 Task: Add Attachment from "Attach a link" to Card Card0000000036 in Board Board0000000009 in Workspace WS0000000003 in Trello. Add Cover Red to Card Card0000000036 in Board Board0000000009 in Workspace WS0000000003 in Trello. Add "Join Card" Button Button0000000036  to Card Card0000000036 in Board Board0000000009 in Workspace WS0000000003 in Trello. Add Description DS0000000036 to Card Card0000000036 in Board Board0000000009 in Workspace WS0000000003 in Trello. Add Comment CM0000000036 to Card Card0000000036 in Board Board0000000009 in Workspace WS0000000003 in Trello
Action: Mouse moved to (397, 595)
Screenshot: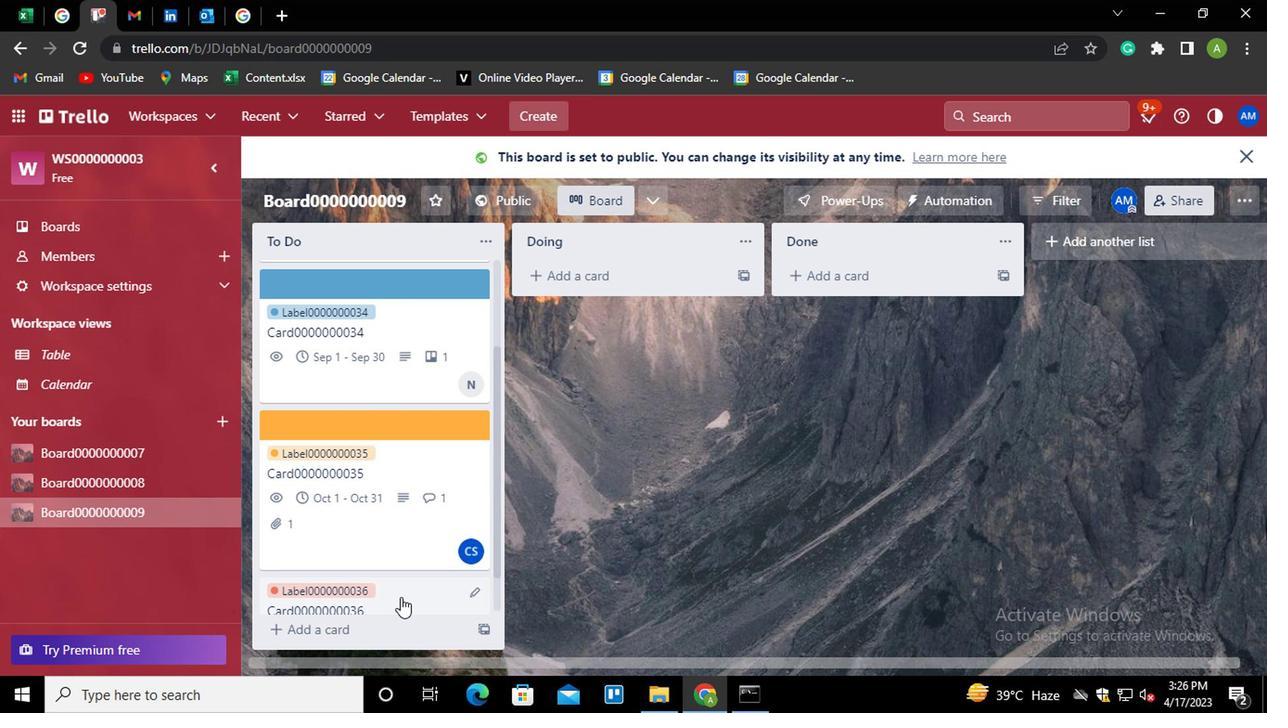 
Action: Mouse pressed left at (397, 595)
Screenshot: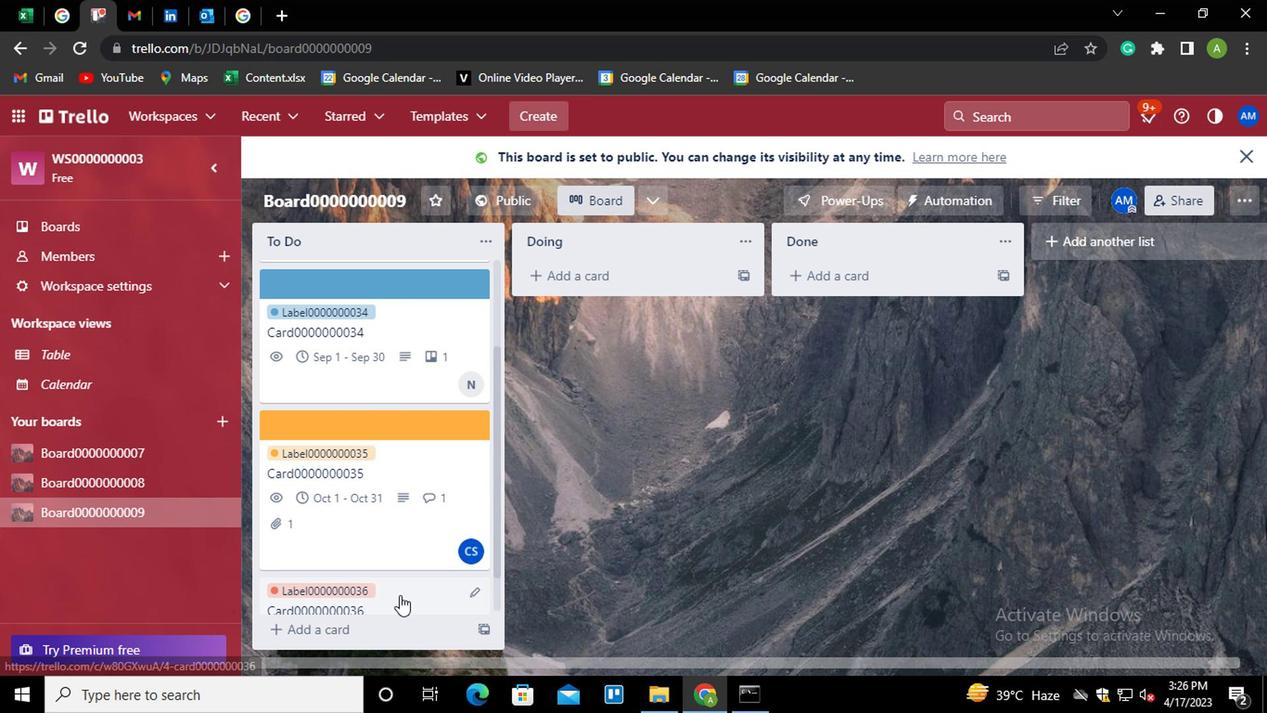 
Action: Mouse moved to (862, 404)
Screenshot: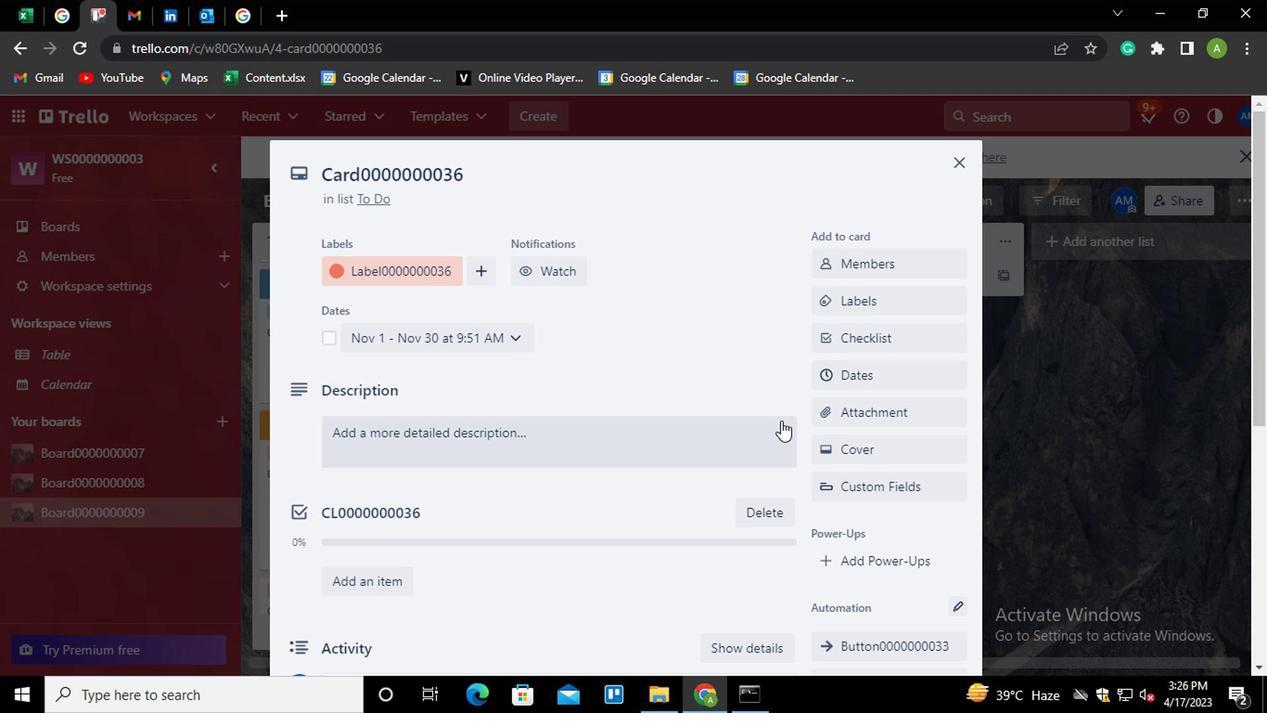 
Action: Mouse pressed left at (862, 404)
Screenshot: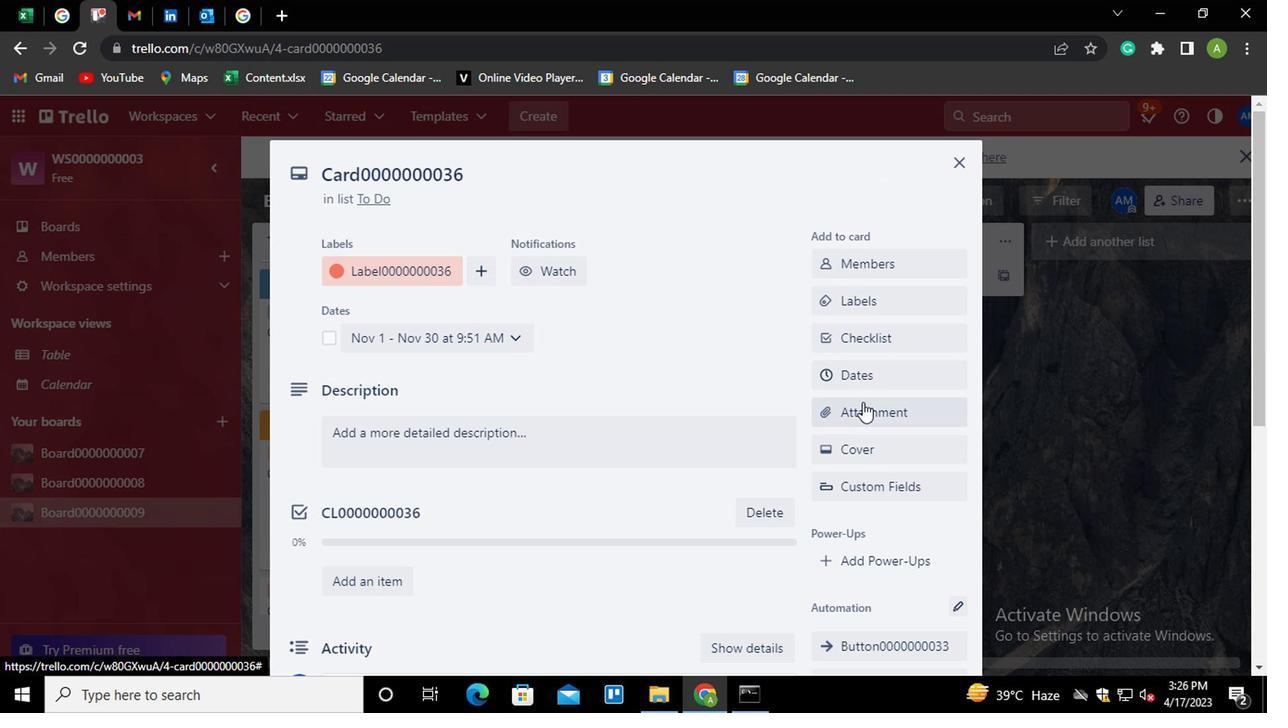 
Action: Mouse moved to (868, 415)
Screenshot: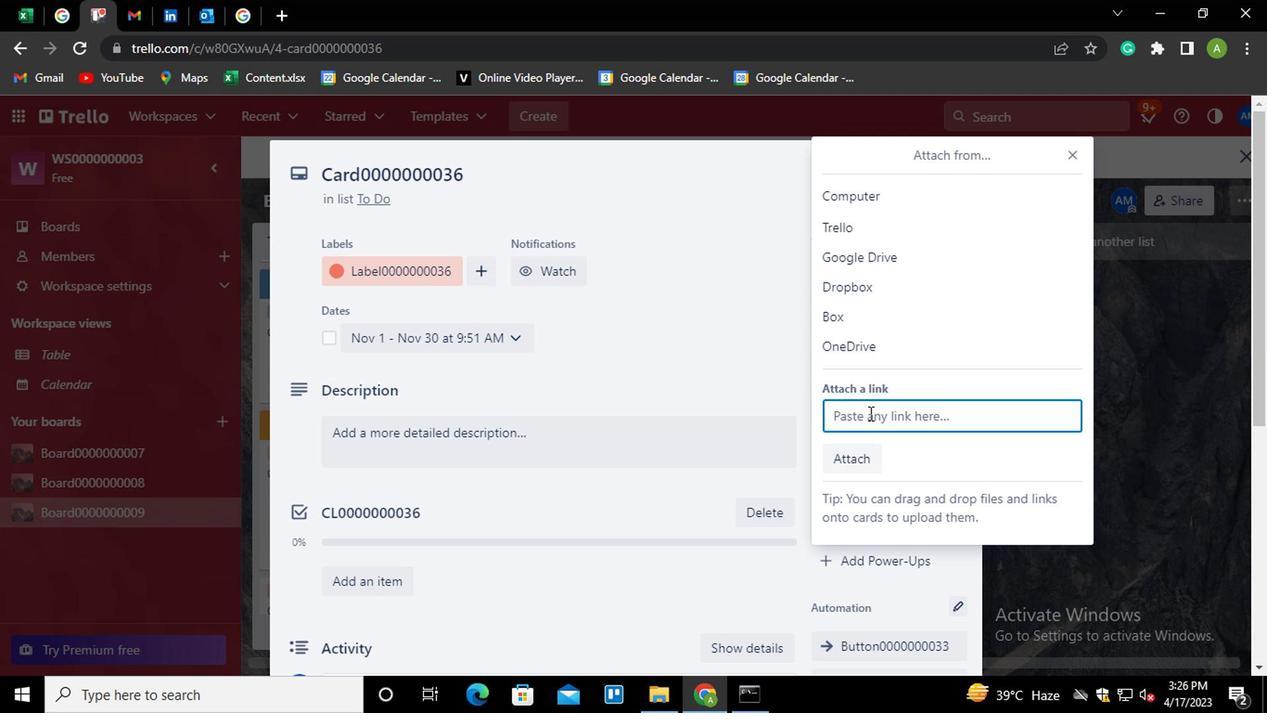 
Action: Key pressed ctrl+V
Screenshot: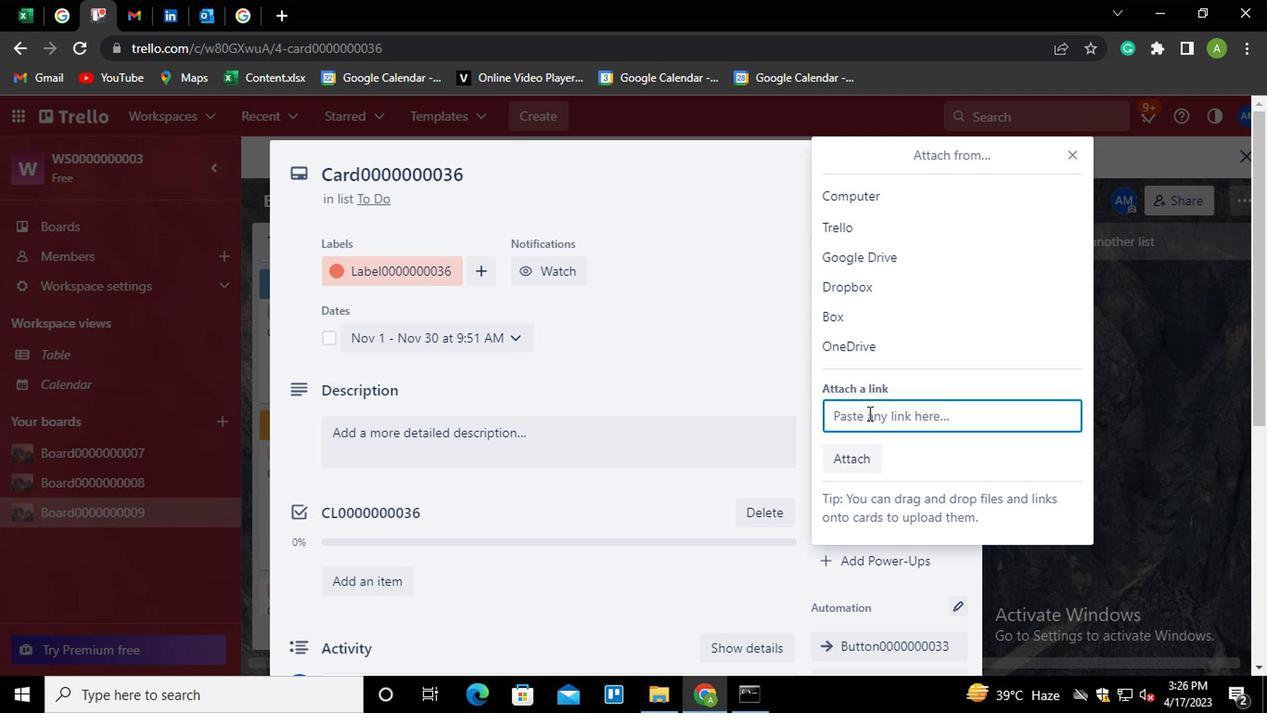 
Action: Mouse moved to (845, 526)
Screenshot: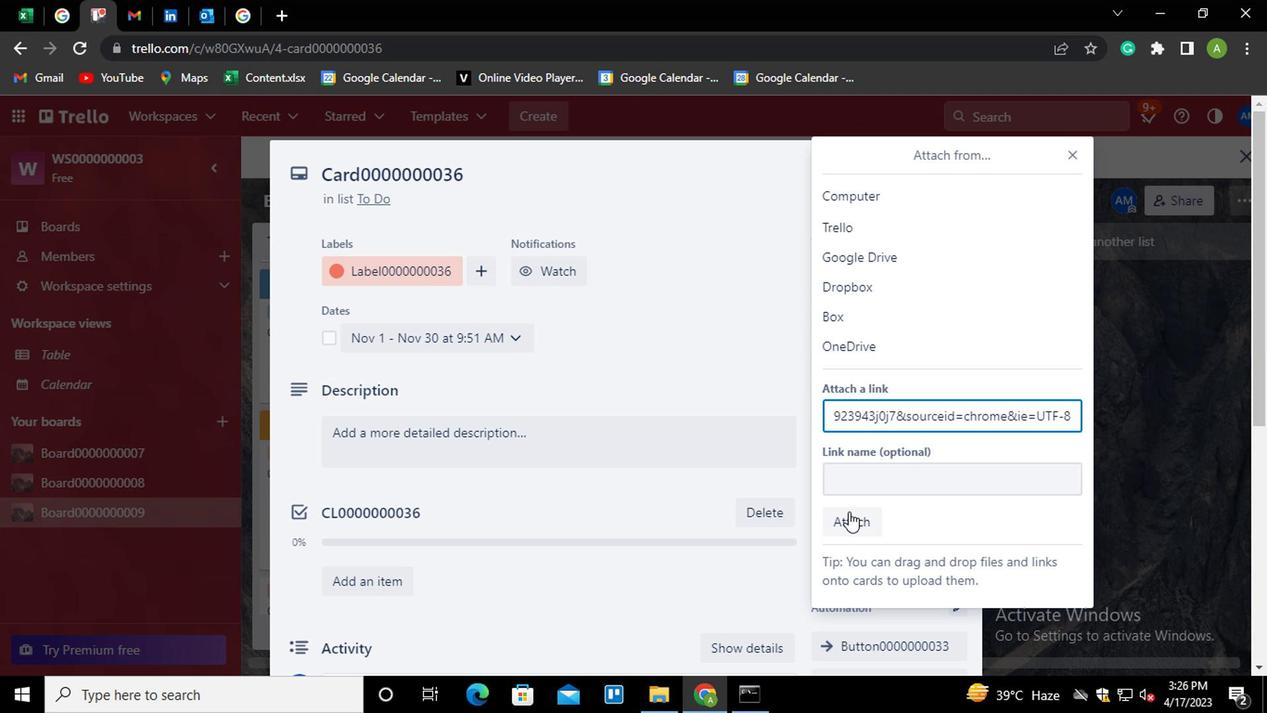 
Action: Mouse pressed left at (845, 526)
Screenshot: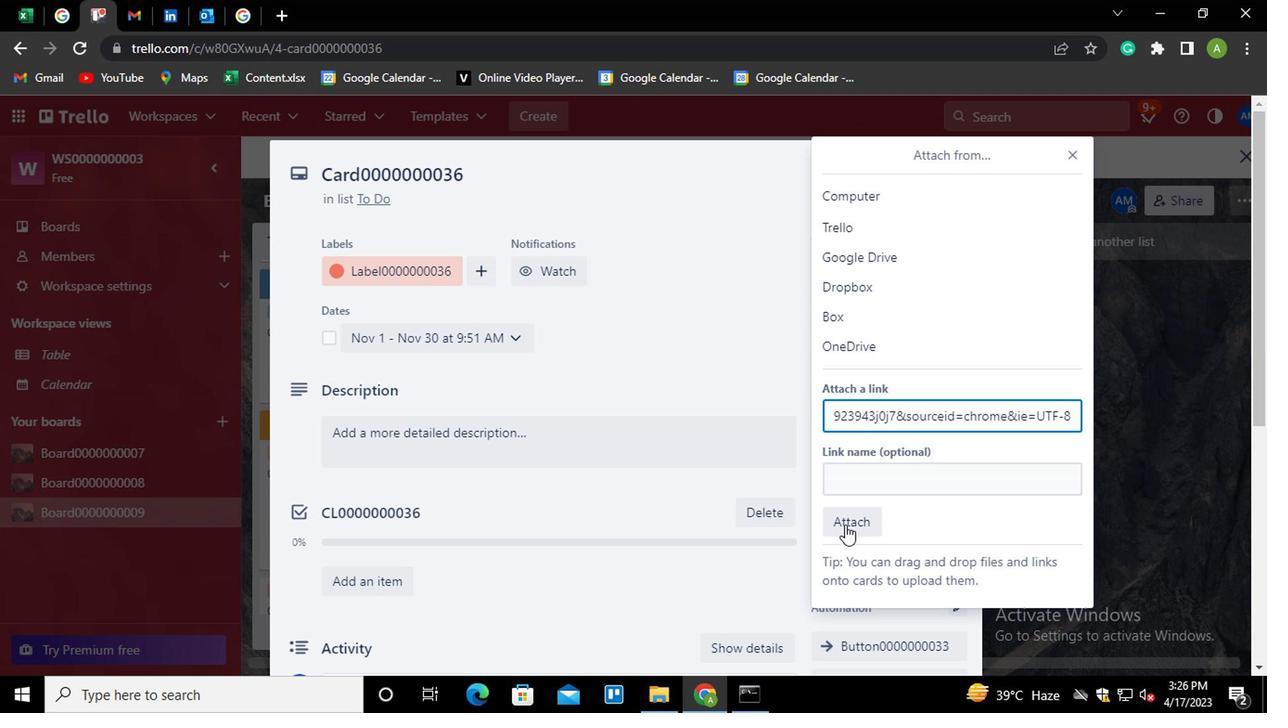 
Action: Mouse moved to (862, 456)
Screenshot: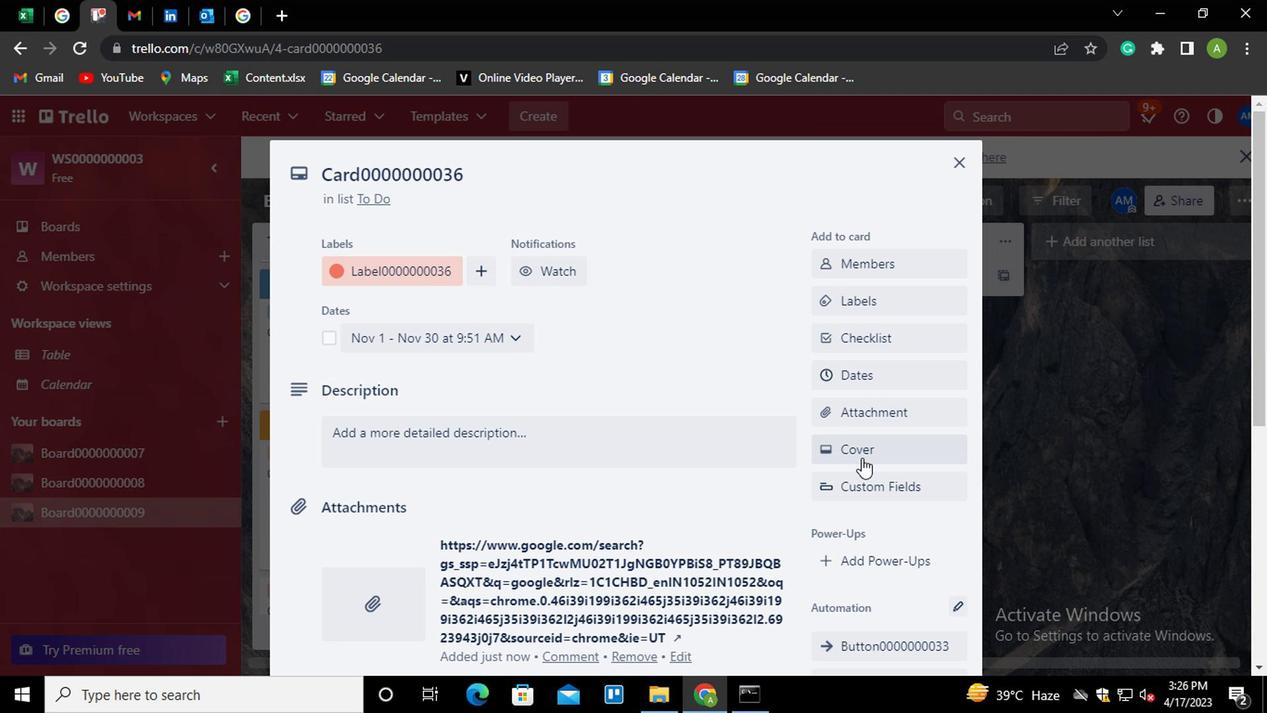 
Action: Mouse pressed left at (862, 456)
Screenshot: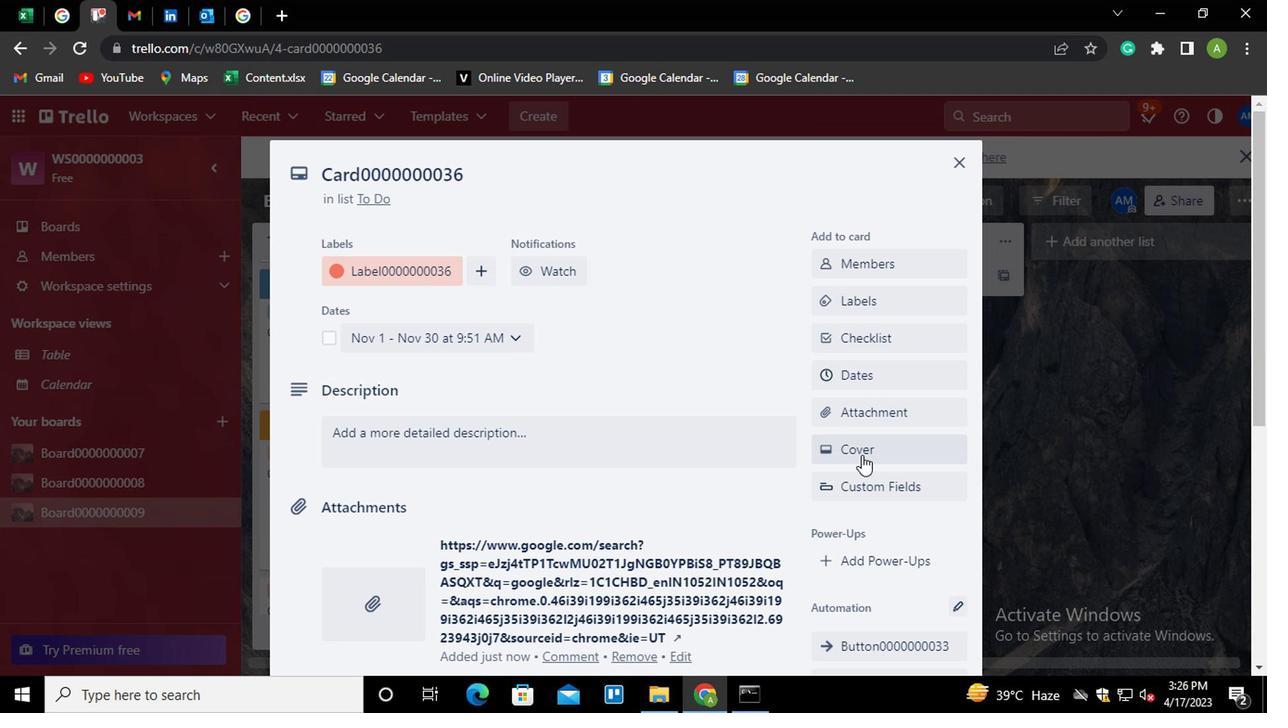 
Action: Mouse moved to (994, 322)
Screenshot: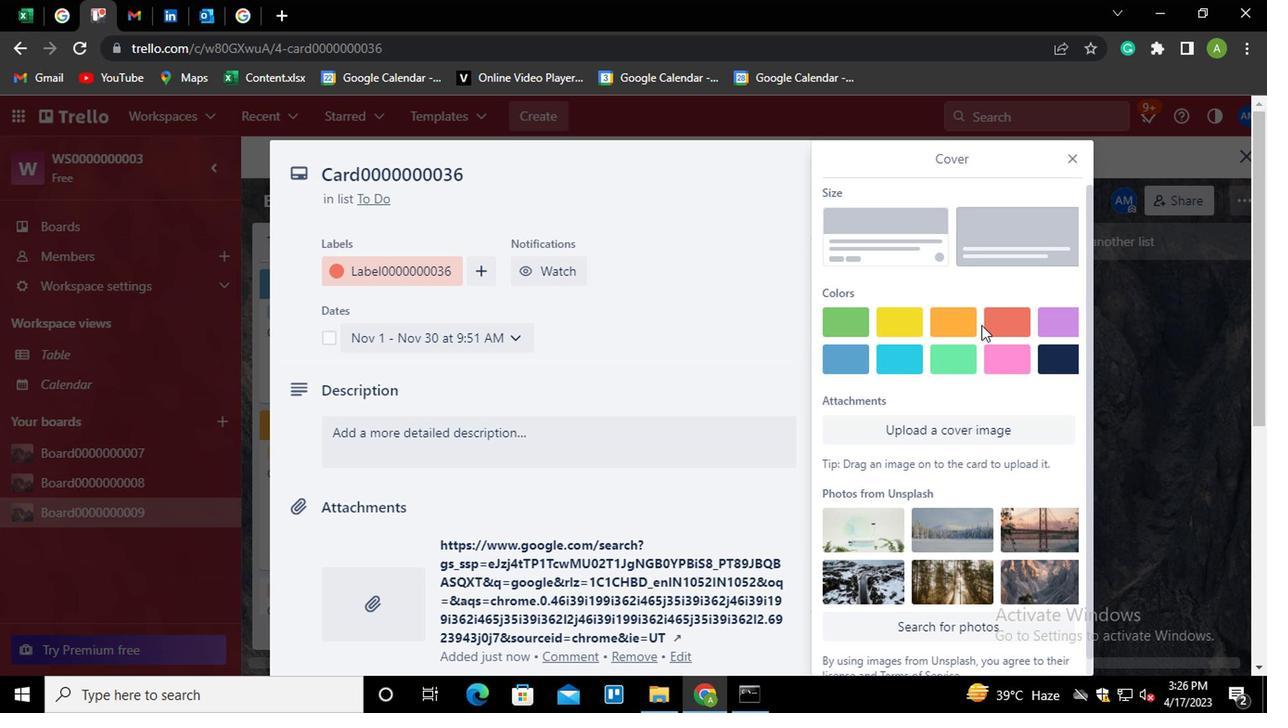 
Action: Mouse pressed left at (994, 322)
Screenshot: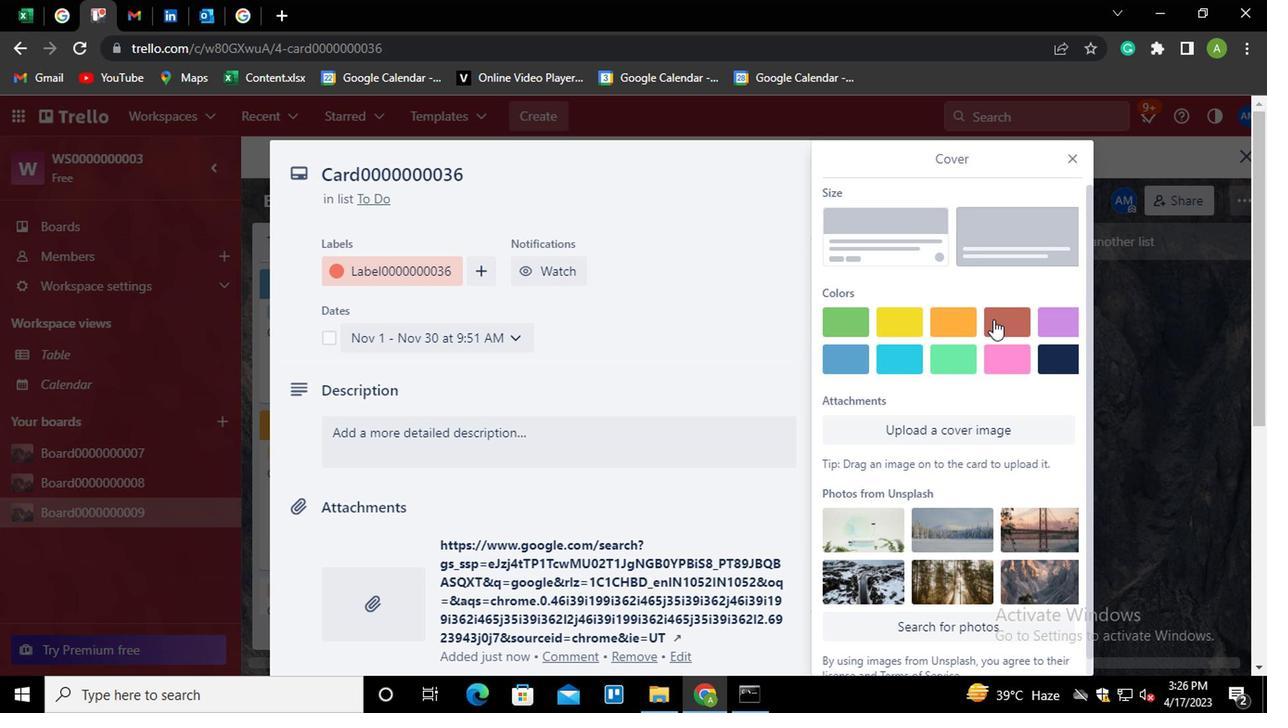 
Action: Mouse moved to (742, 365)
Screenshot: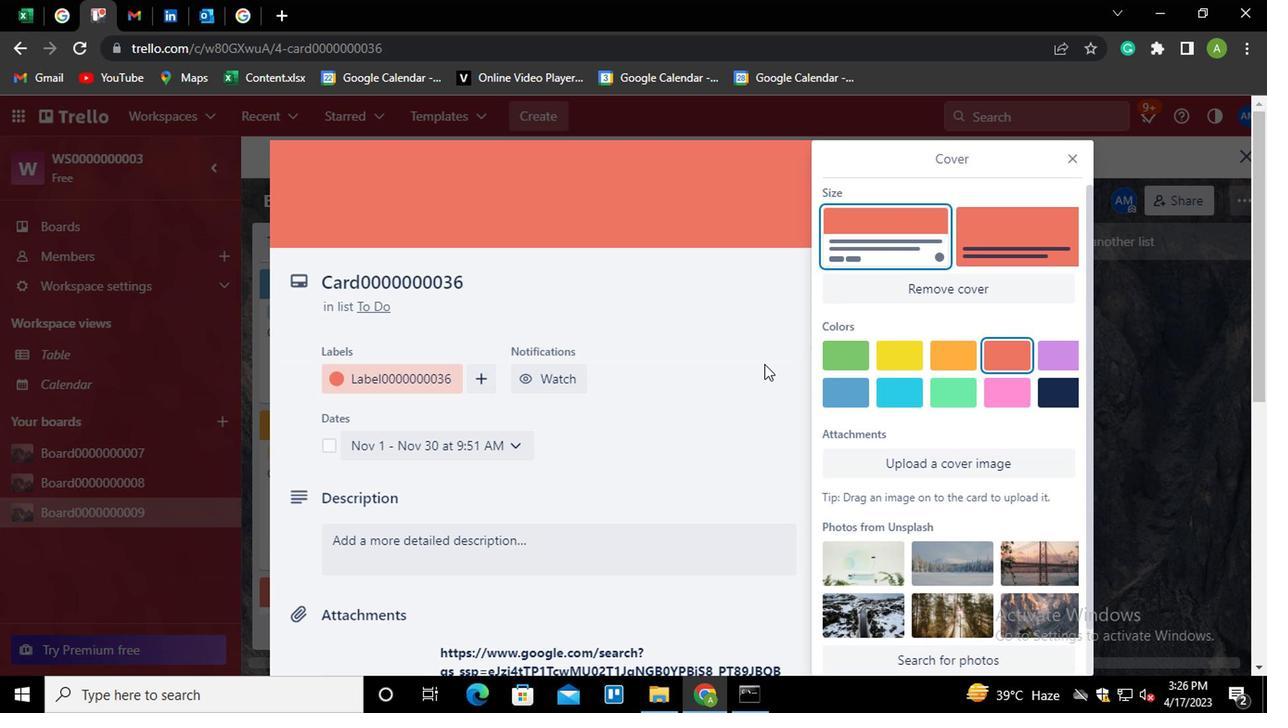 
Action: Mouse pressed left at (742, 365)
Screenshot: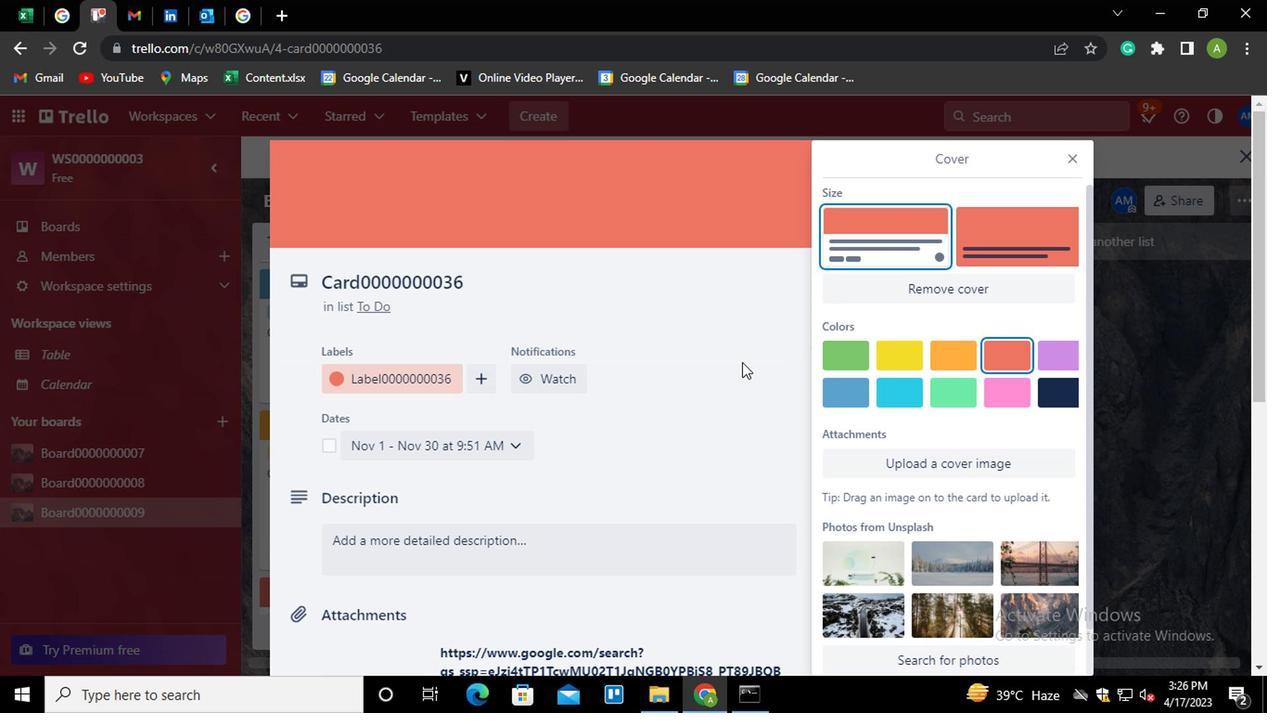 
Action: Mouse moved to (889, 461)
Screenshot: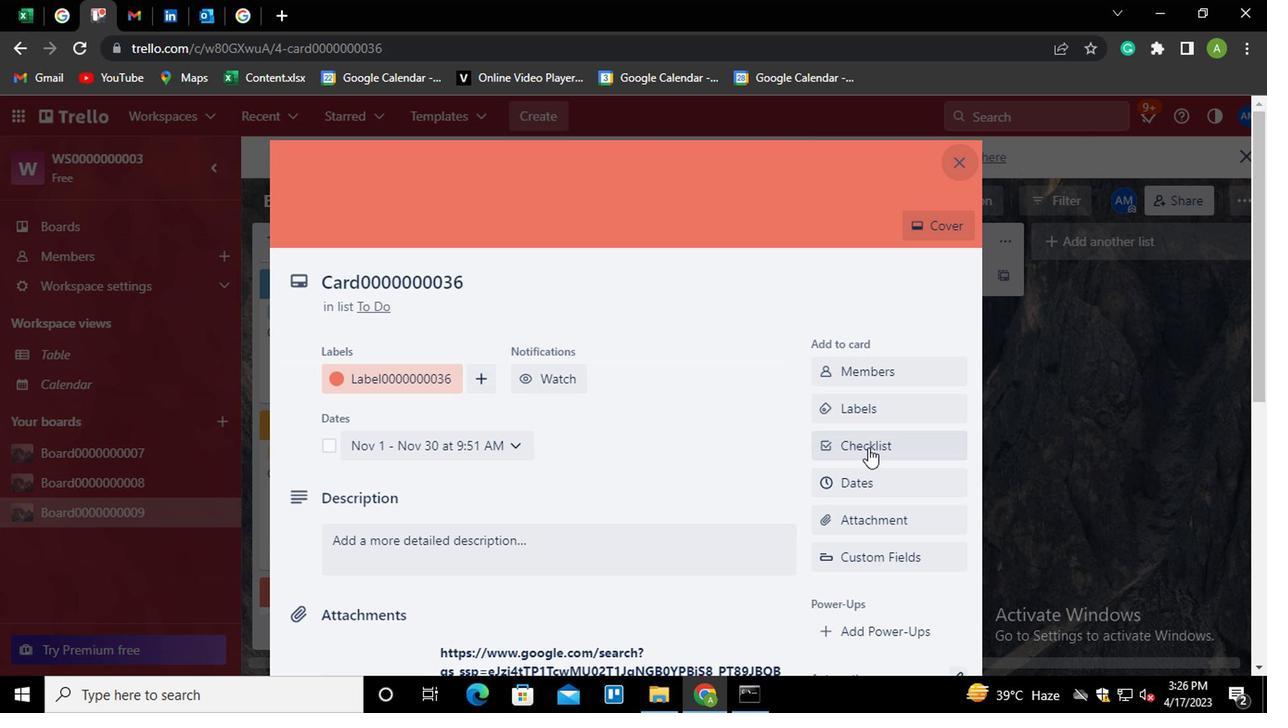 
Action: Mouse scrolled (889, 460) with delta (0, 0)
Screenshot: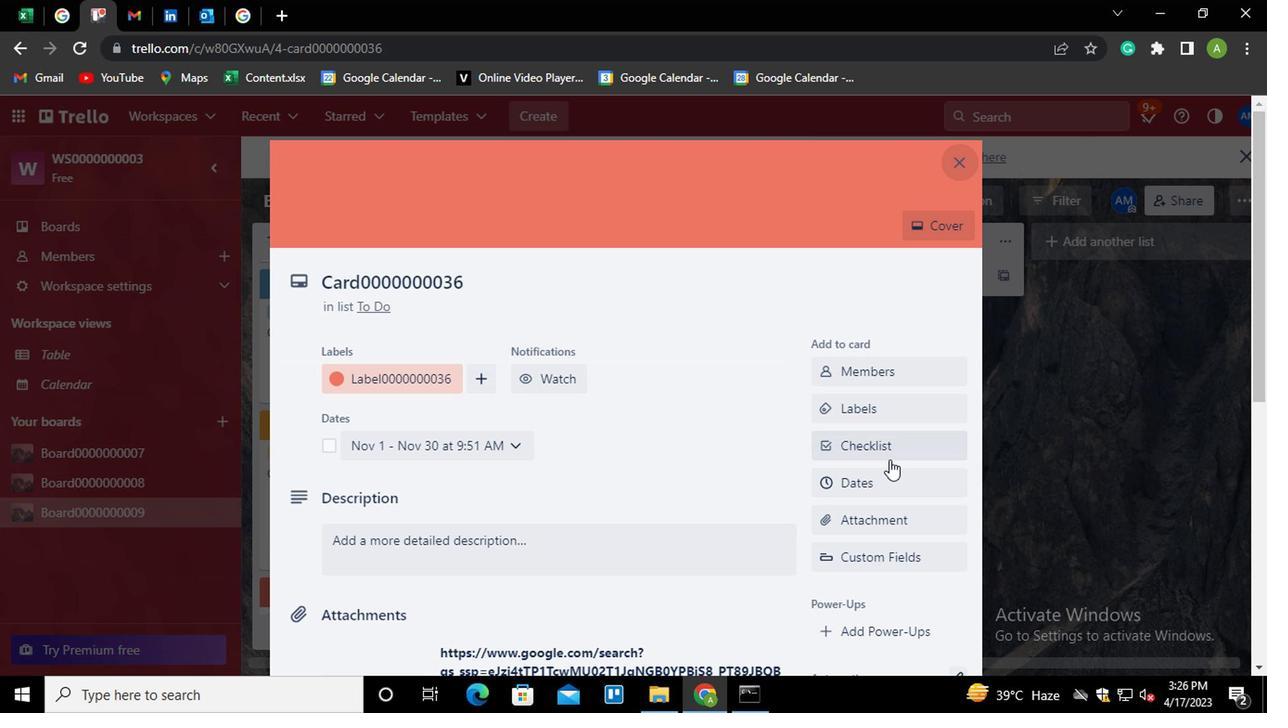 
Action: Mouse scrolled (889, 460) with delta (0, 0)
Screenshot: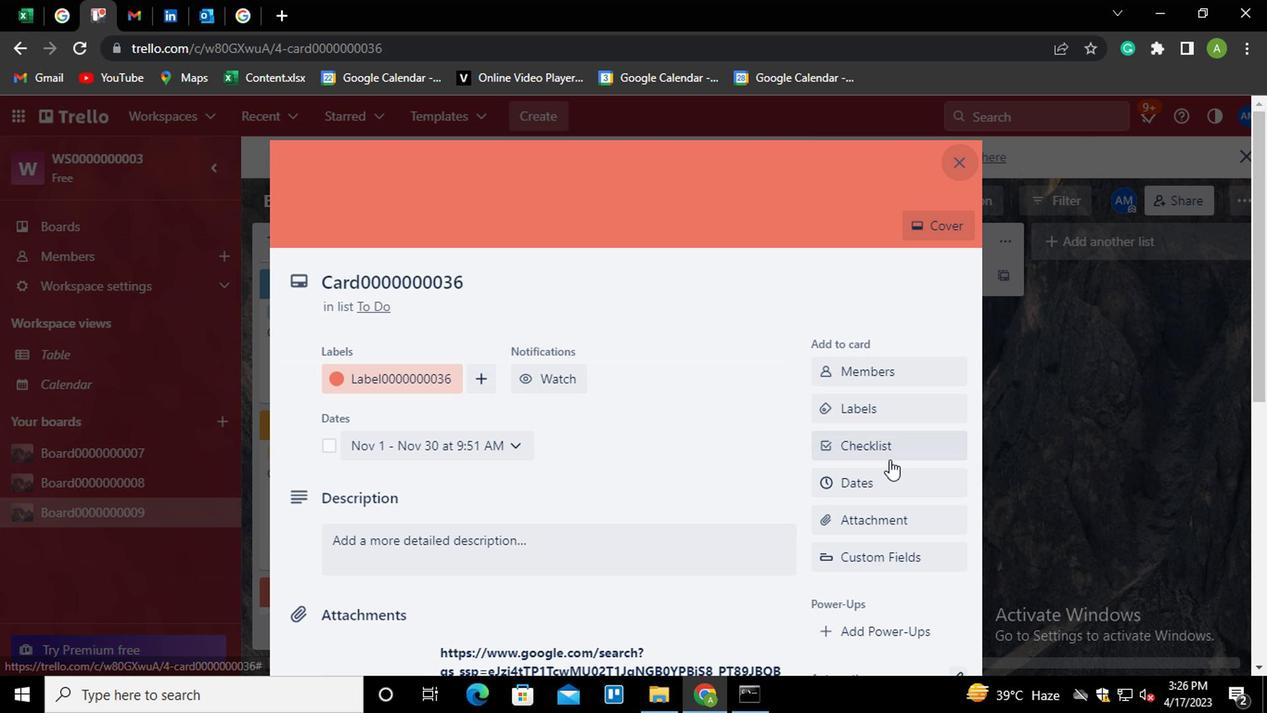 
Action: Mouse moved to (887, 470)
Screenshot: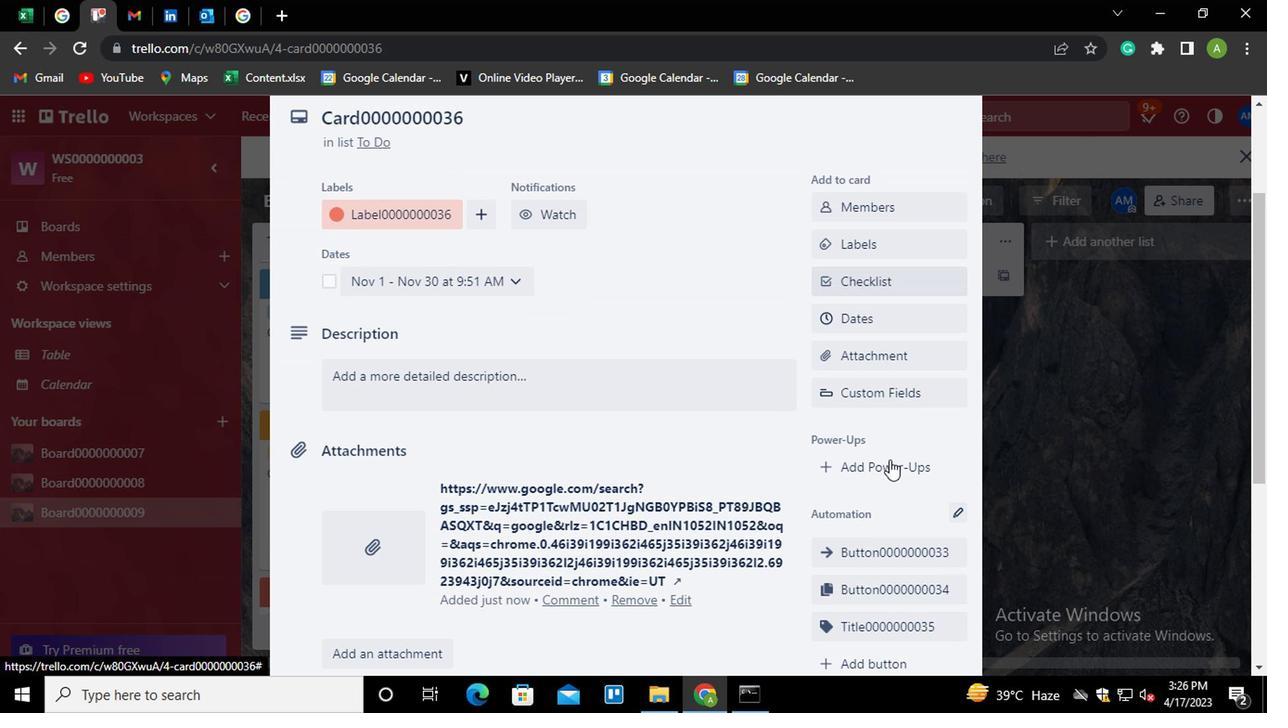 
Action: Mouse scrolled (887, 470) with delta (0, 0)
Screenshot: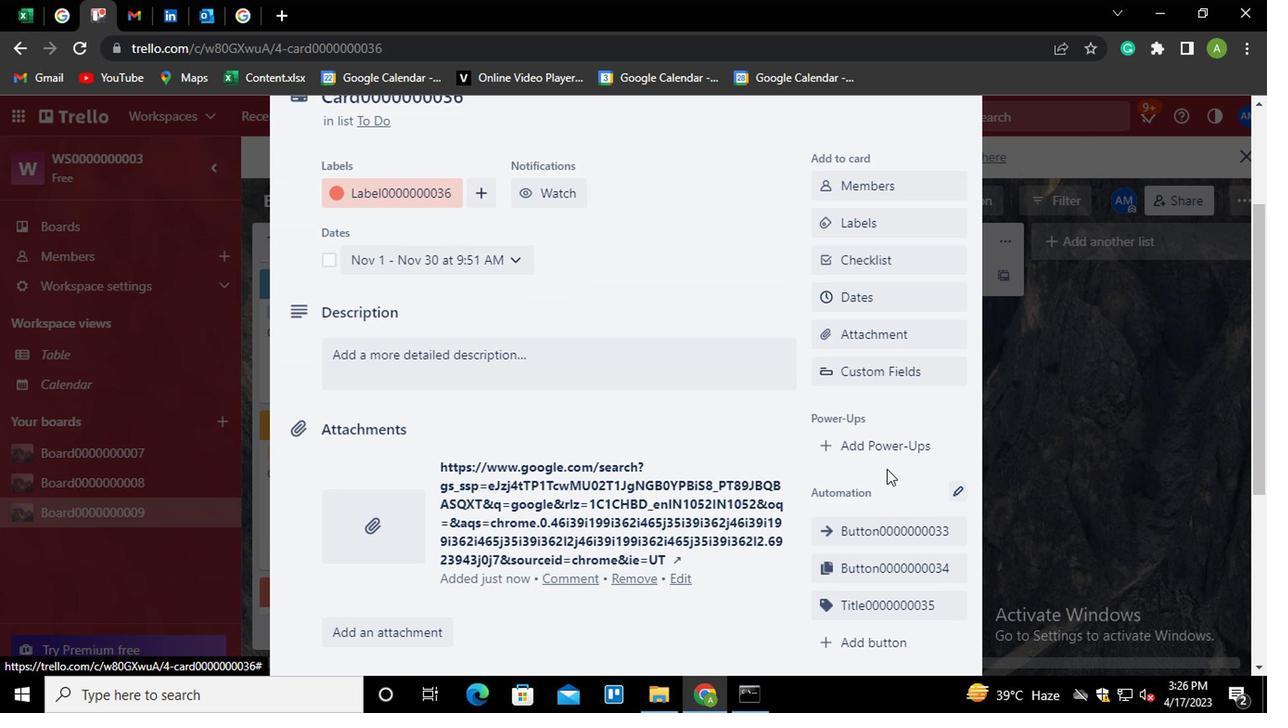 
Action: Mouse moved to (865, 541)
Screenshot: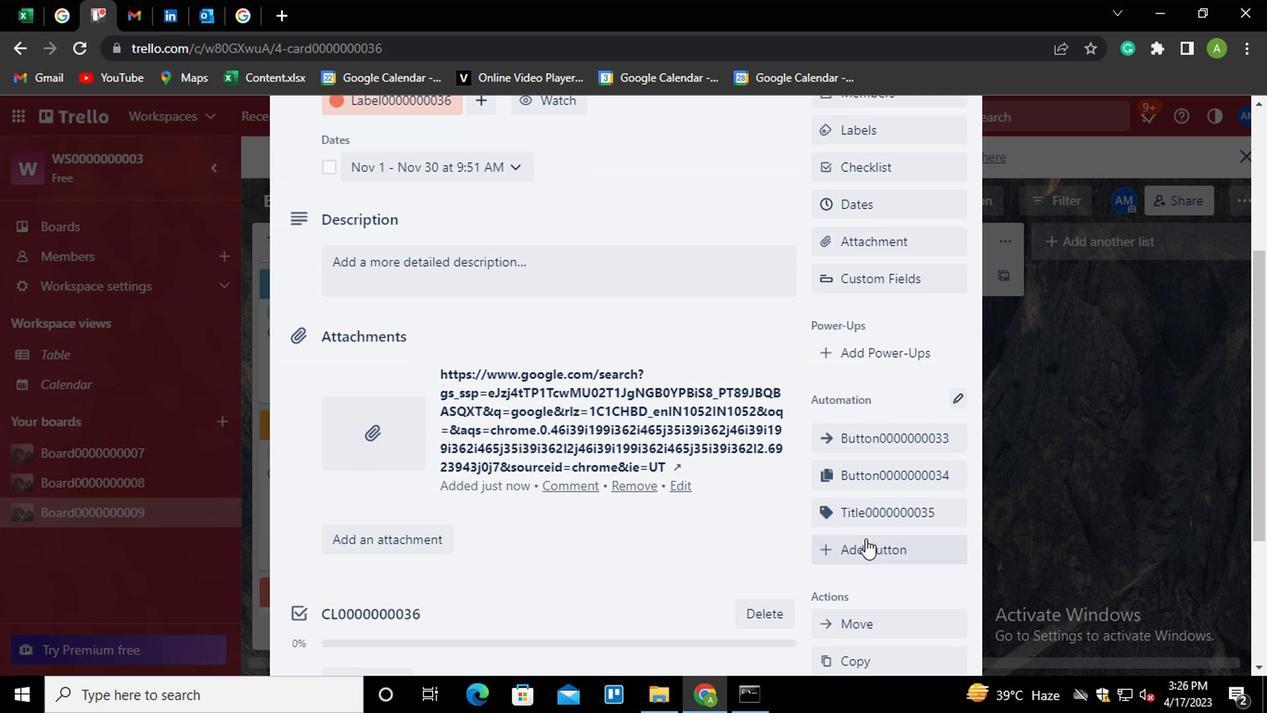 
Action: Mouse pressed left at (865, 541)
Screenshot: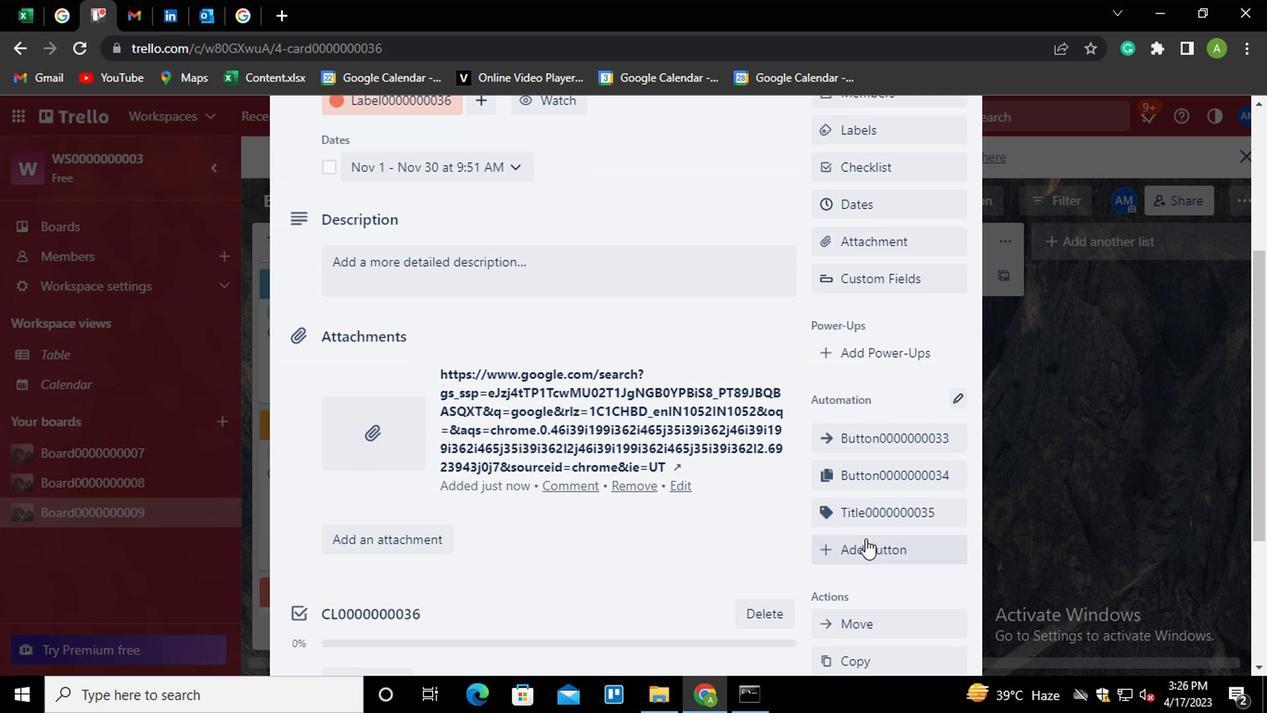 
Action: Mouse moved to (869, 353)
Screenshot: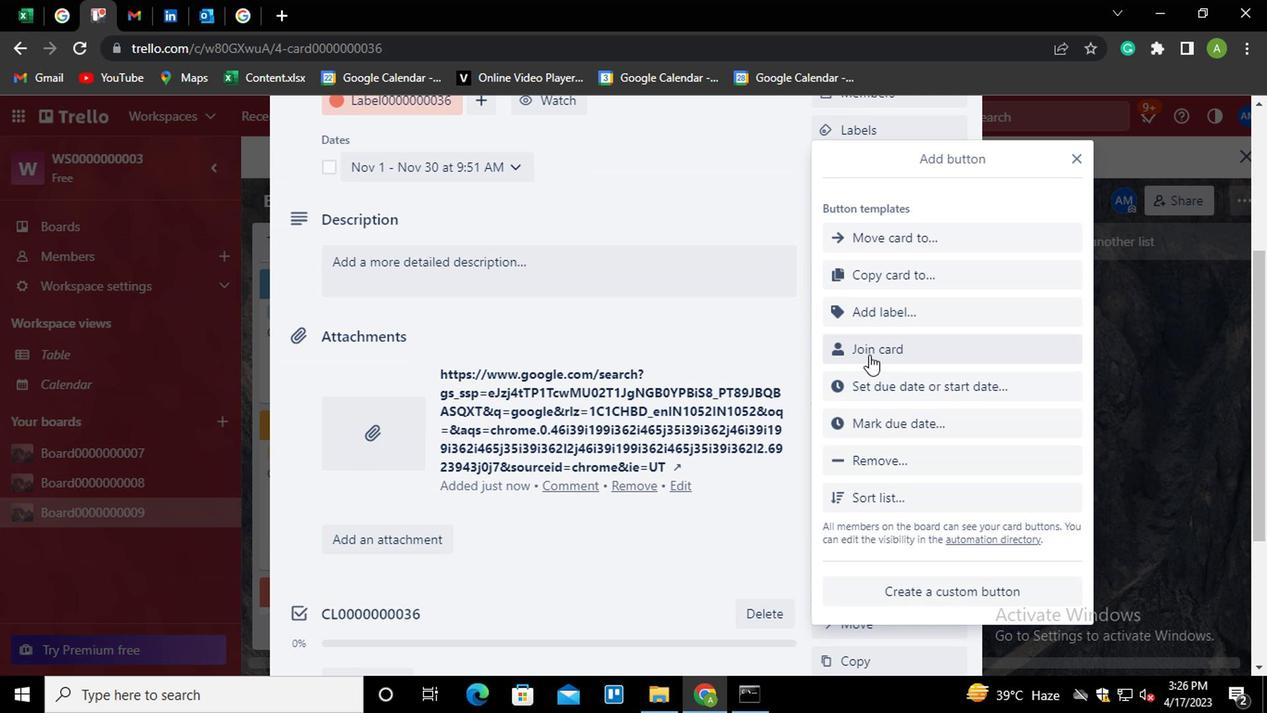 
Action: Mouse pressed left at (869, 353)
Screenshot: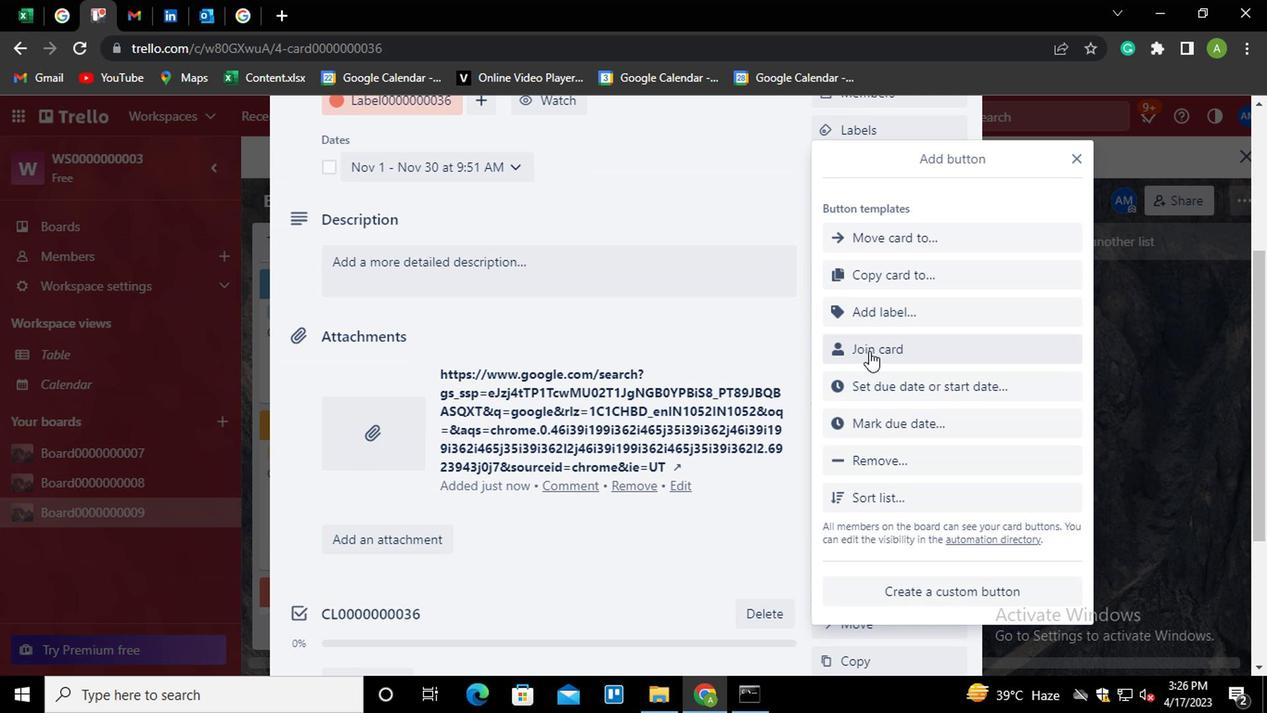 
Action: Mouse moved to (869, 355)
Screenshot: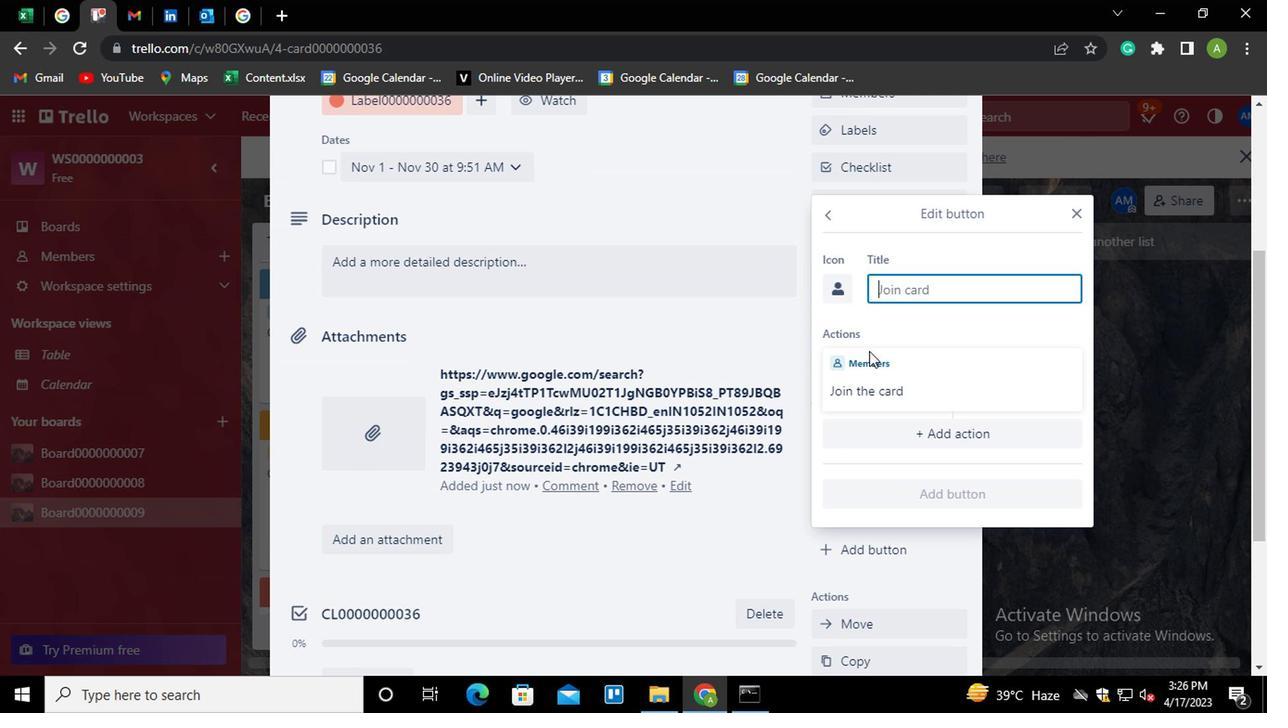 
Action: Key pressed <Key.shift>BUTTON0000000036
Screenshot: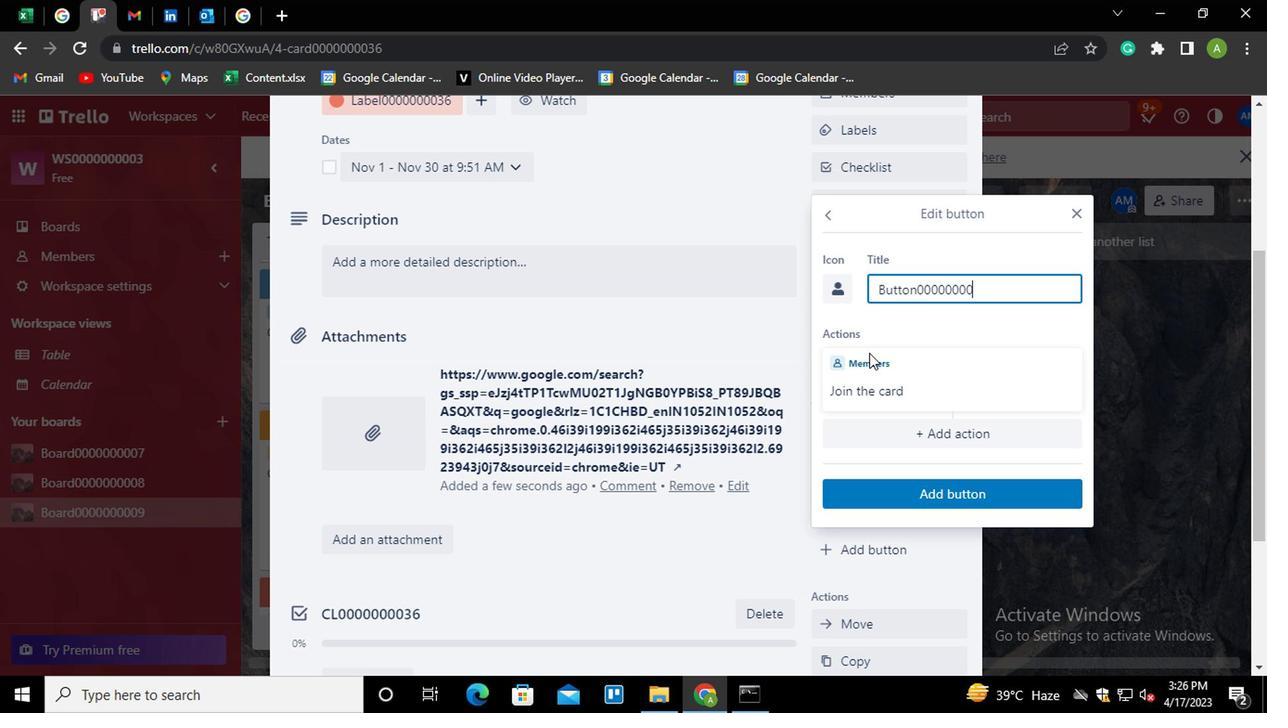
Action: Mouse moved to (928, 488)
Screenshot: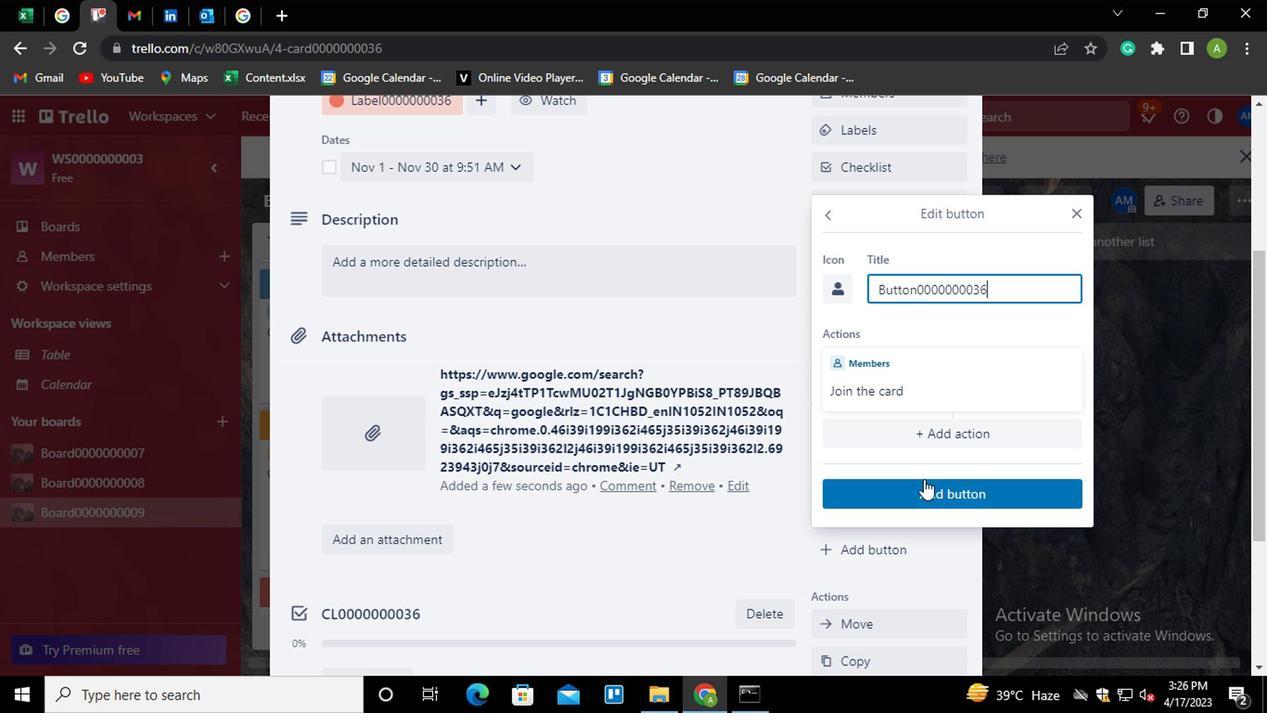 
Action: Mouse pressed left at (928, 488)
Screenshot: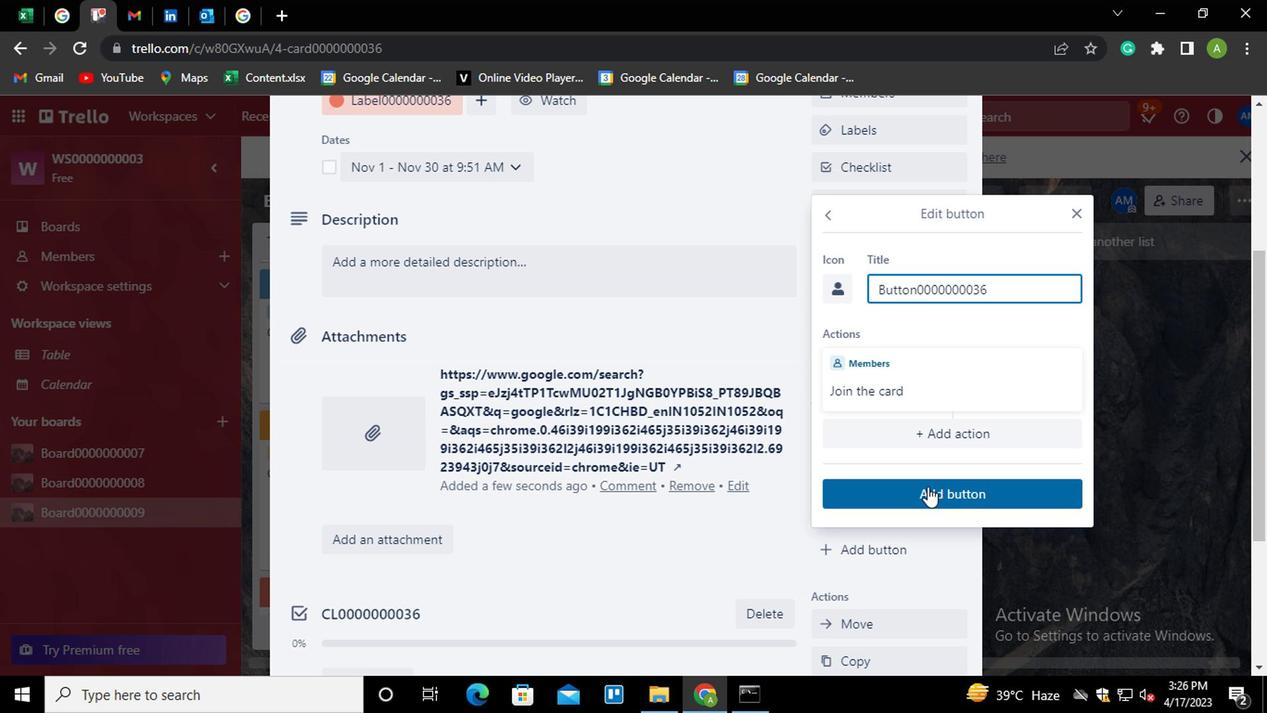 
Action: Mouse moved to (375, 258)
Screenshot: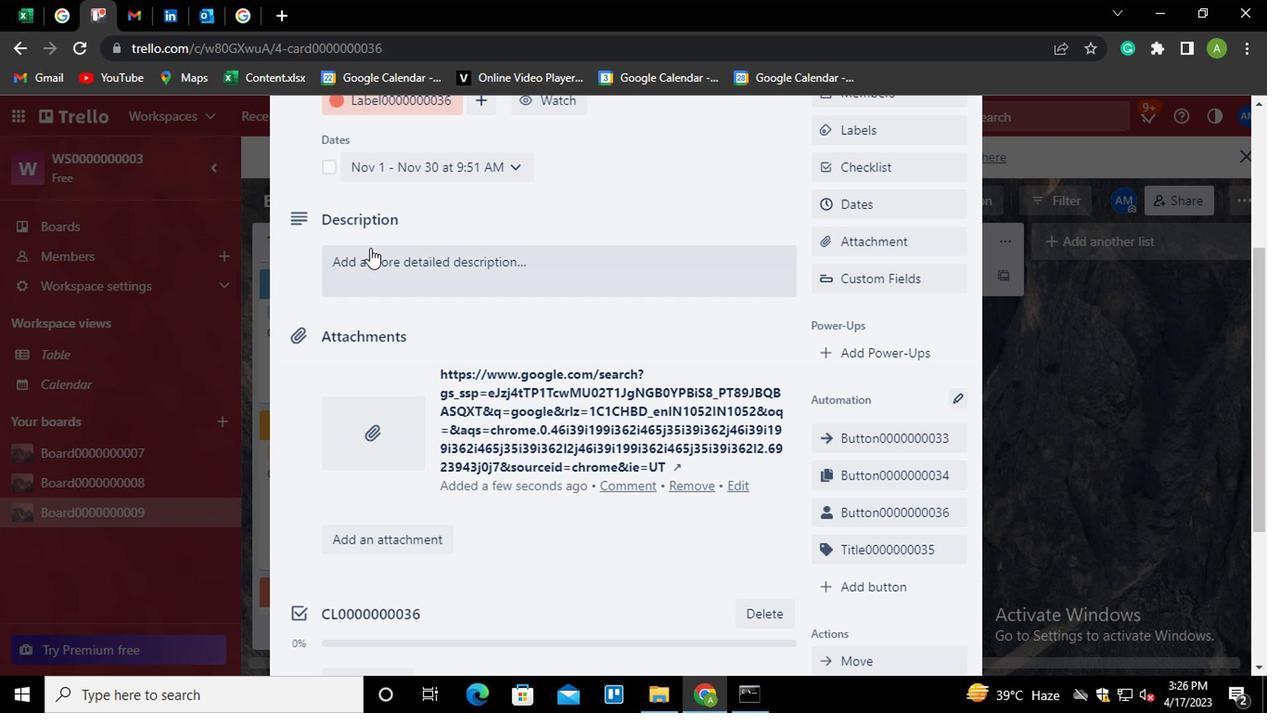 
Action: Mouse pressed left at (375, 258)
Screenshot: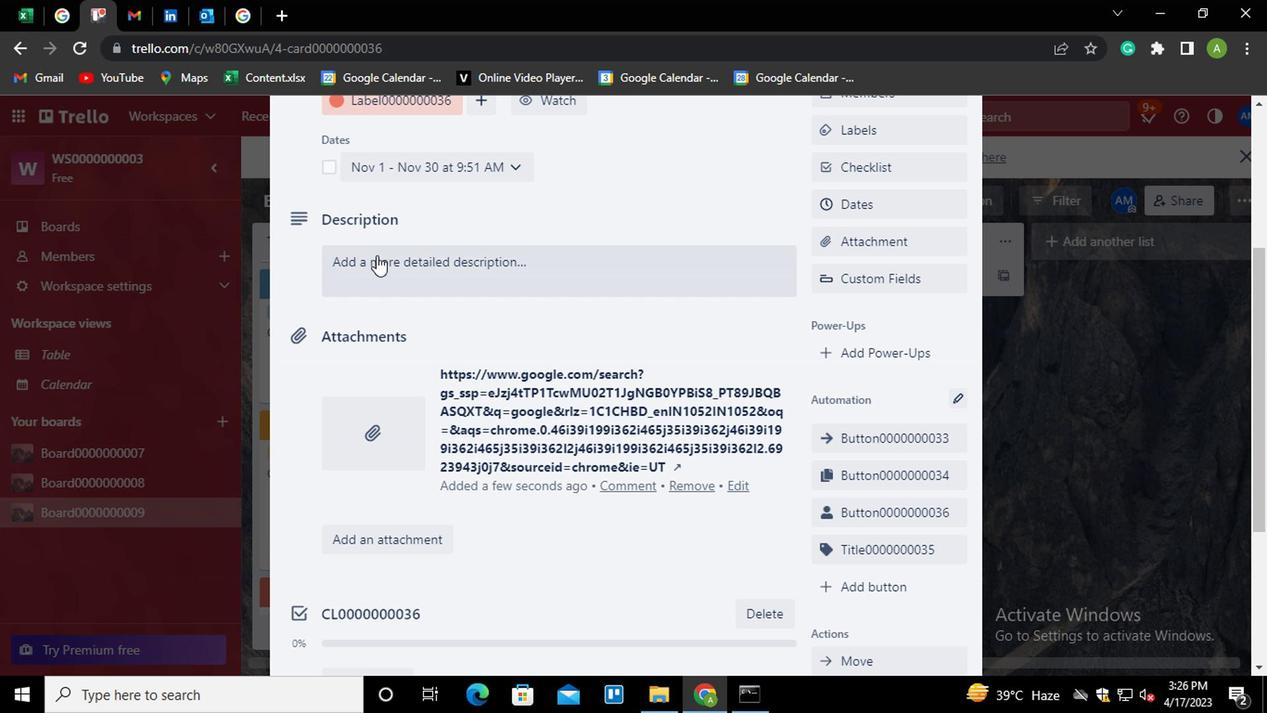 
Action: Key pressed <Key.shift>DS
Screenshot: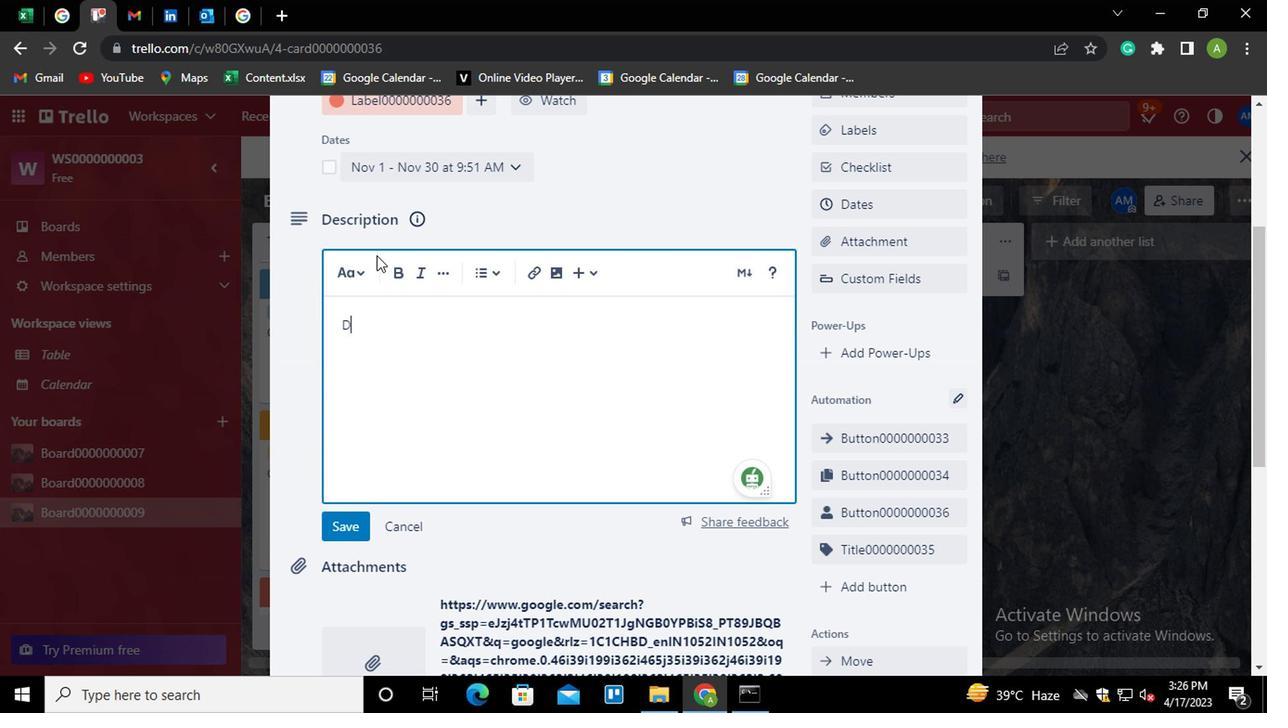 
Action: Mouse moved to (376, 258)
Screenshot: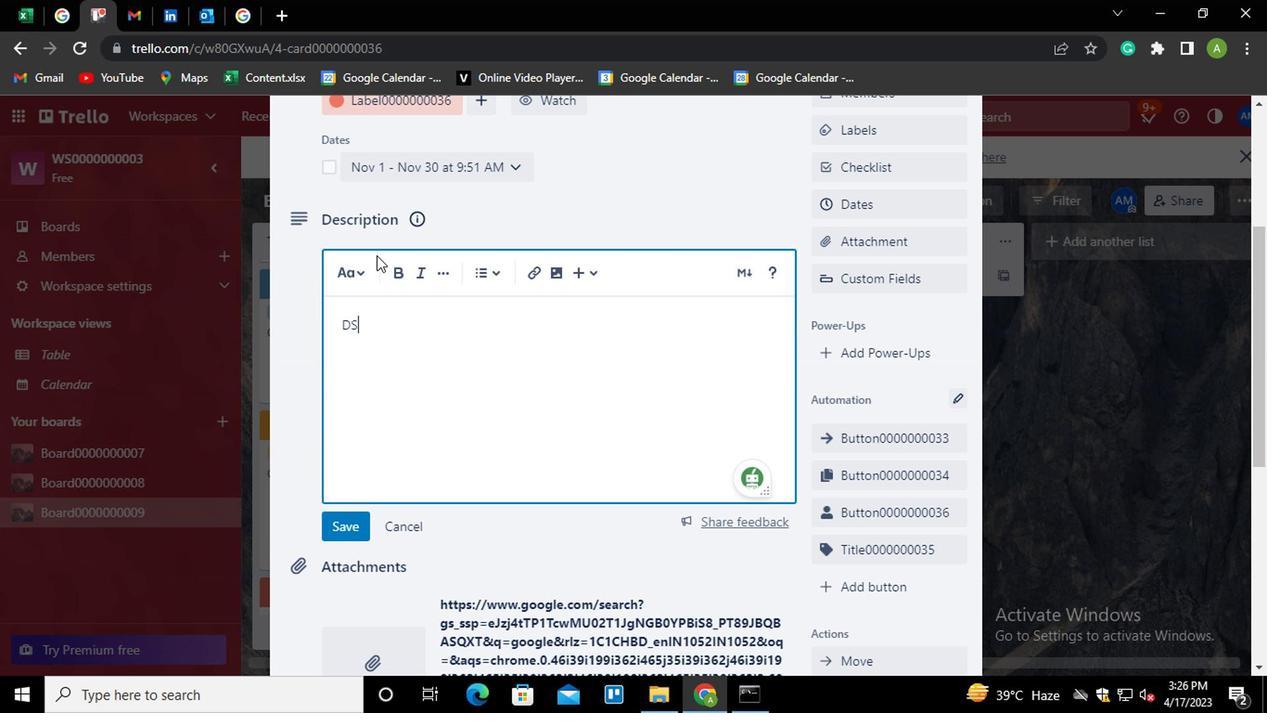 
Action: Key pressed 0000000036
Screenshot: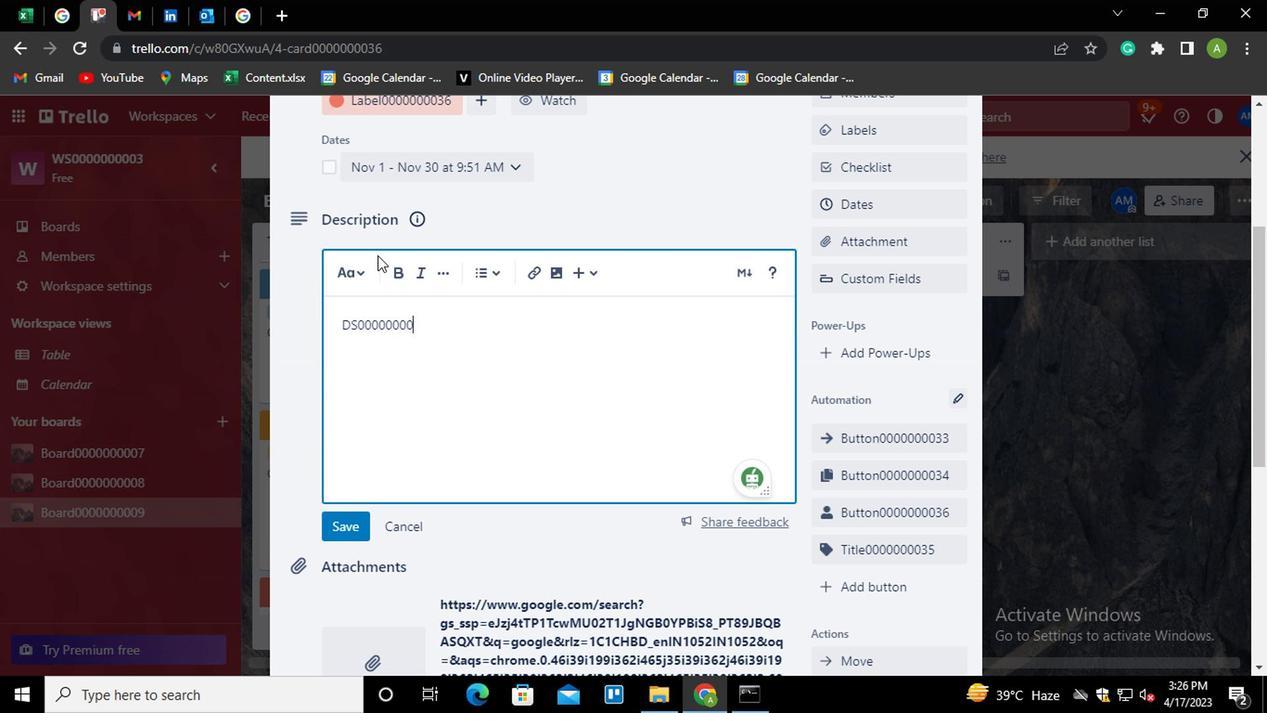 
Action: Mouse moved to (344, 518)
Screenshot: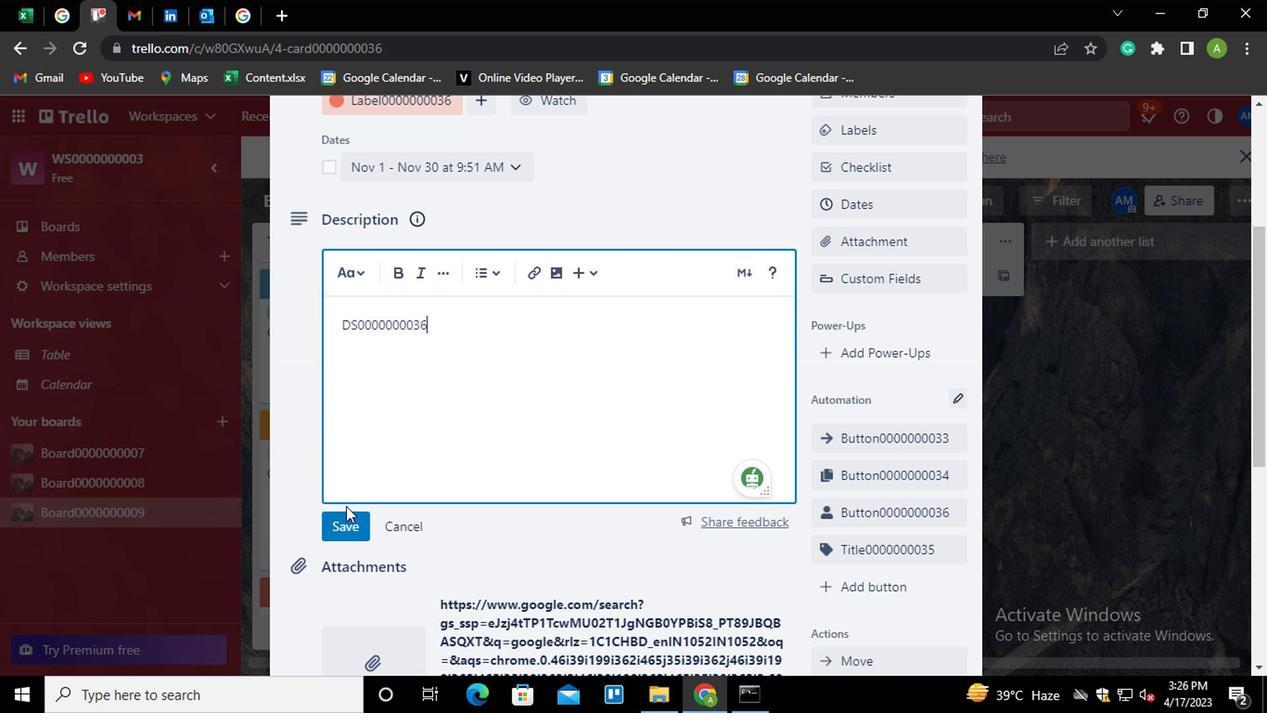 
Action: Mouse pressed left at (344, 518)
Screenshot: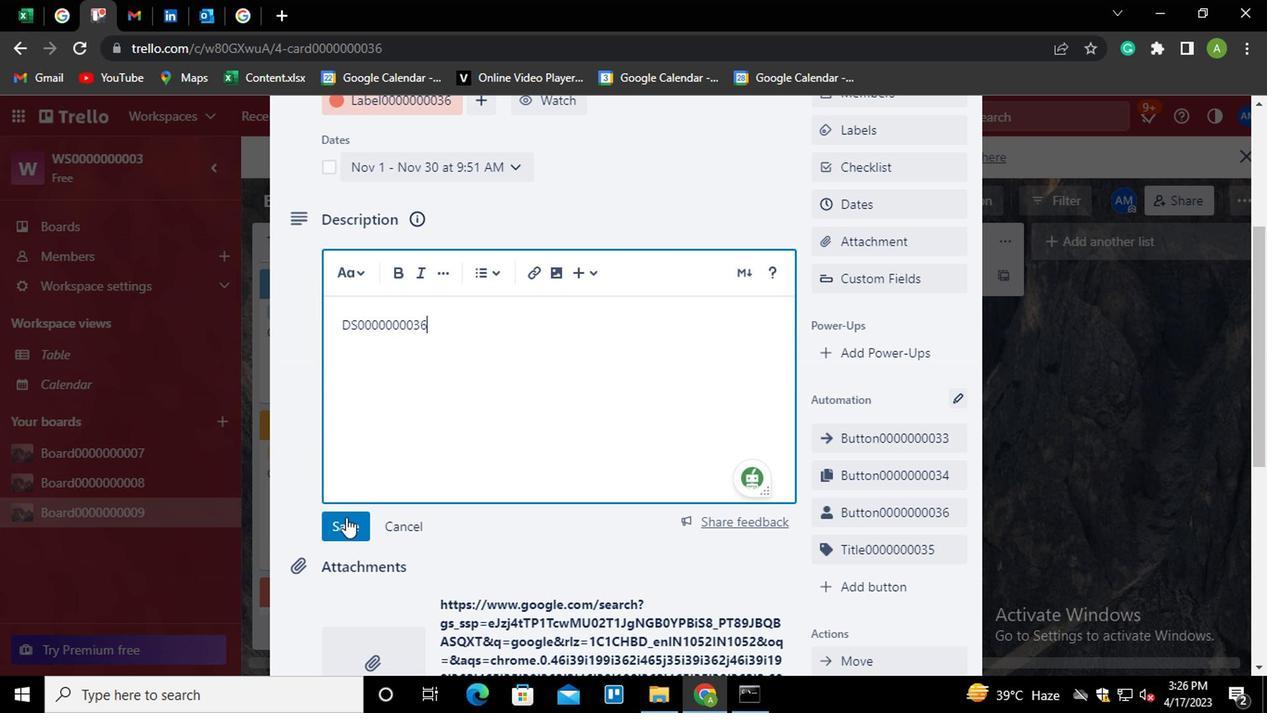 
Action: Mouse moved to (364, 507)
Screenshot: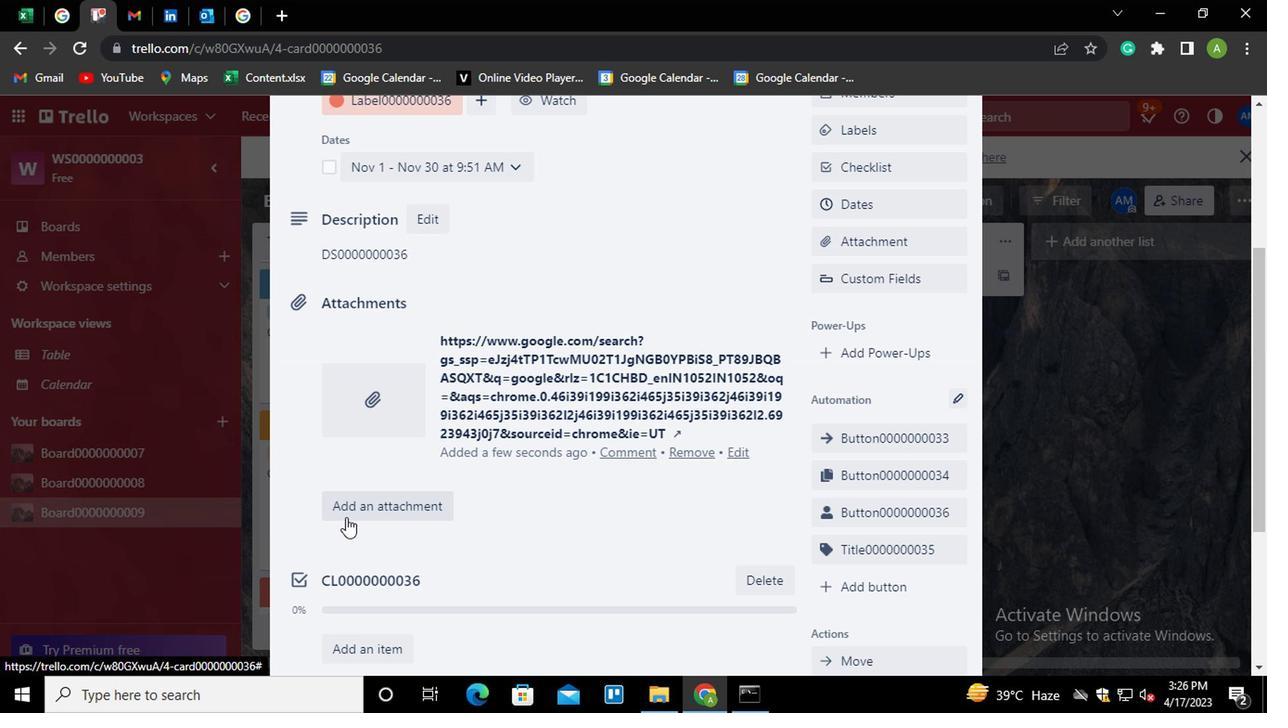 
Action: Mouse scrolled (364, 507) with delta (0, 0)
Screenshot: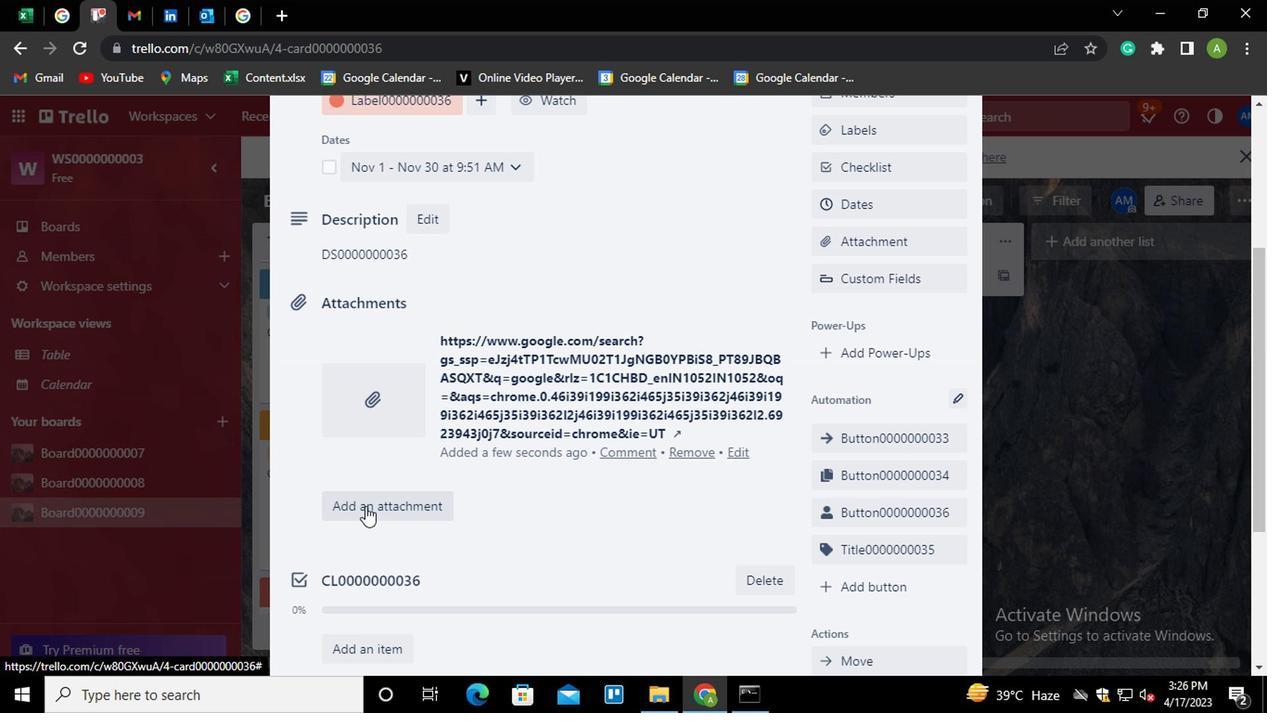 
Action: Mouse scrolled (364, 507) with delta (0, 0)
Screenshot: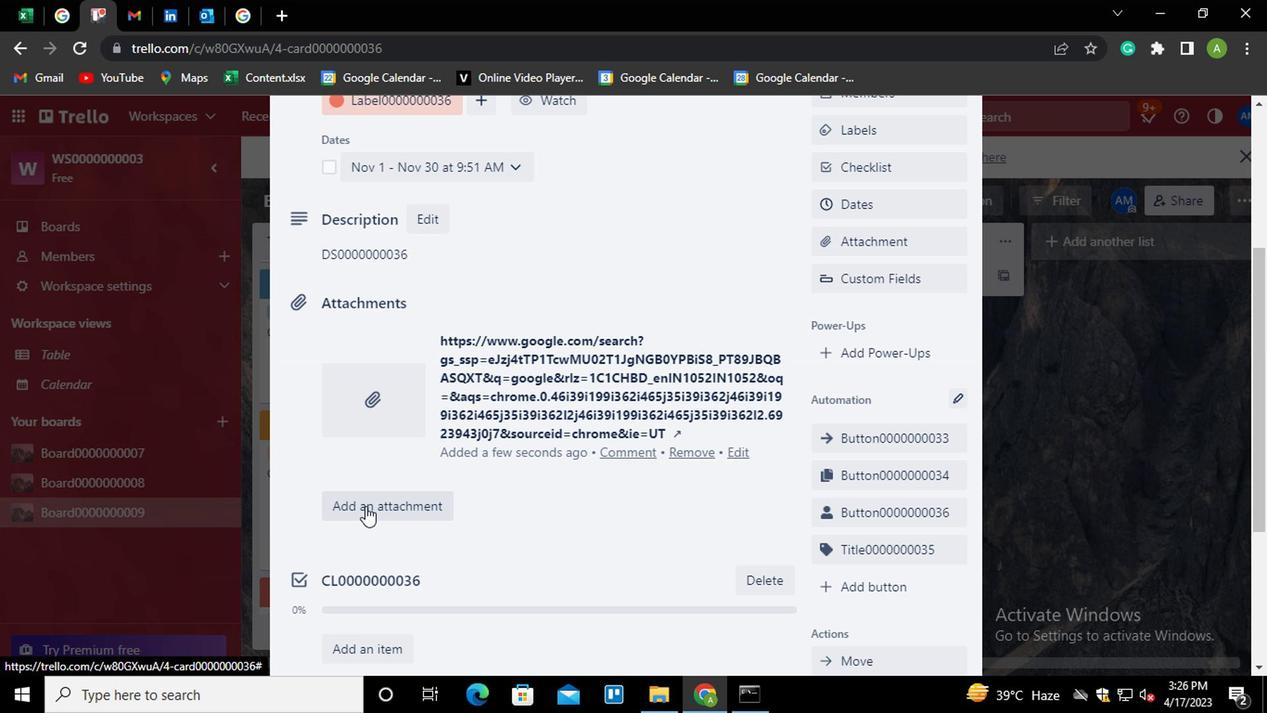 
Action: Mouse scrolled (364, 507) with delta (0, 0)
Screenshot: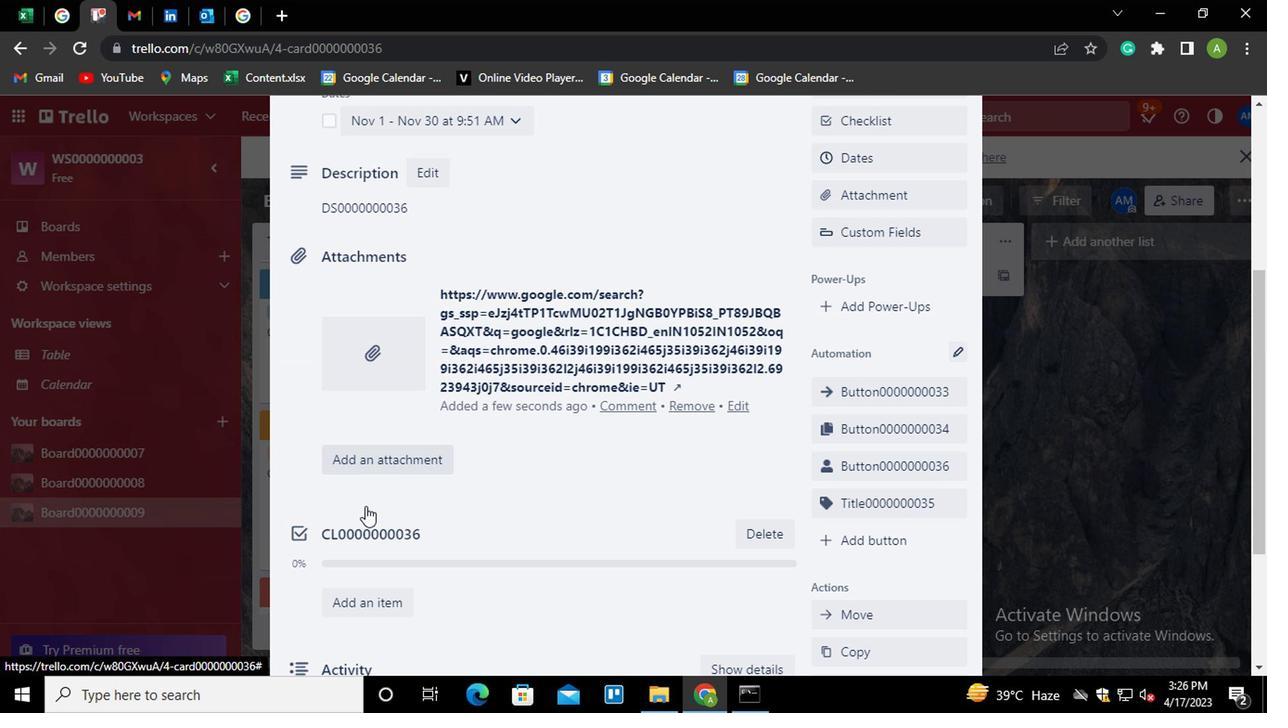 
Action: Mouse scrolled (364, 507) with delta (0, 0)
Screenshot: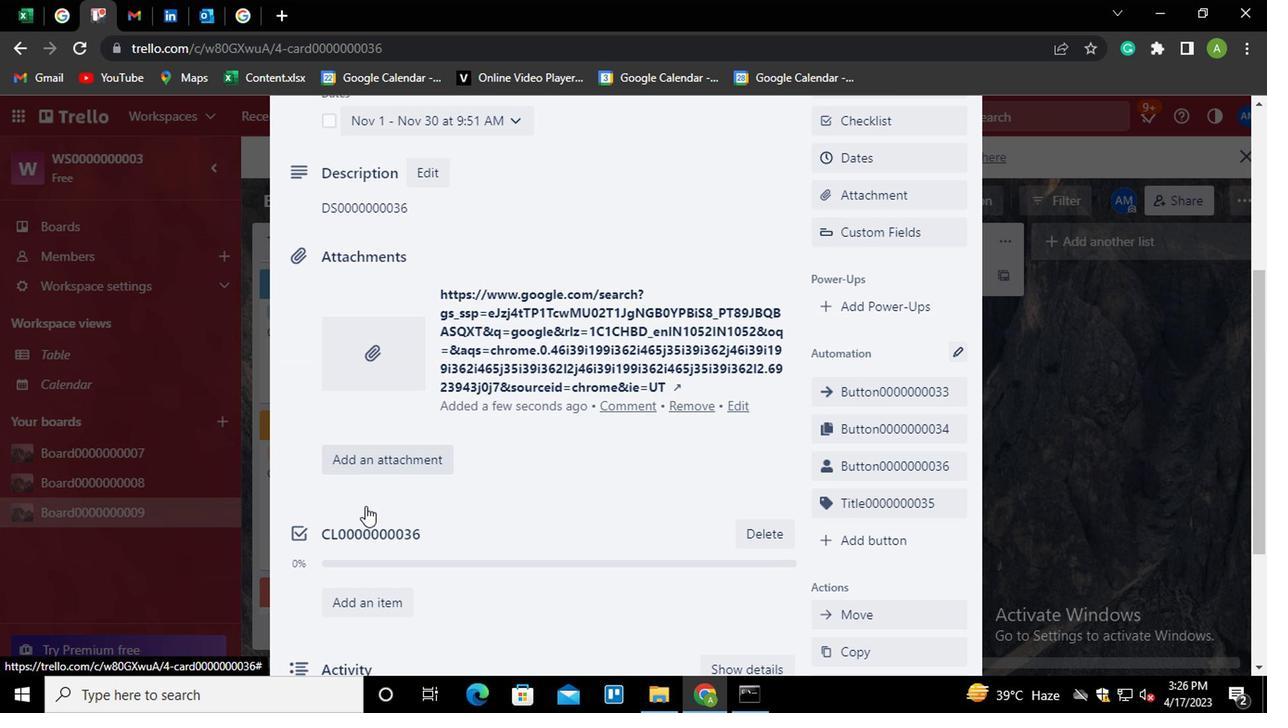 
Action: Mouse moved to (372, 501)
Screenshot: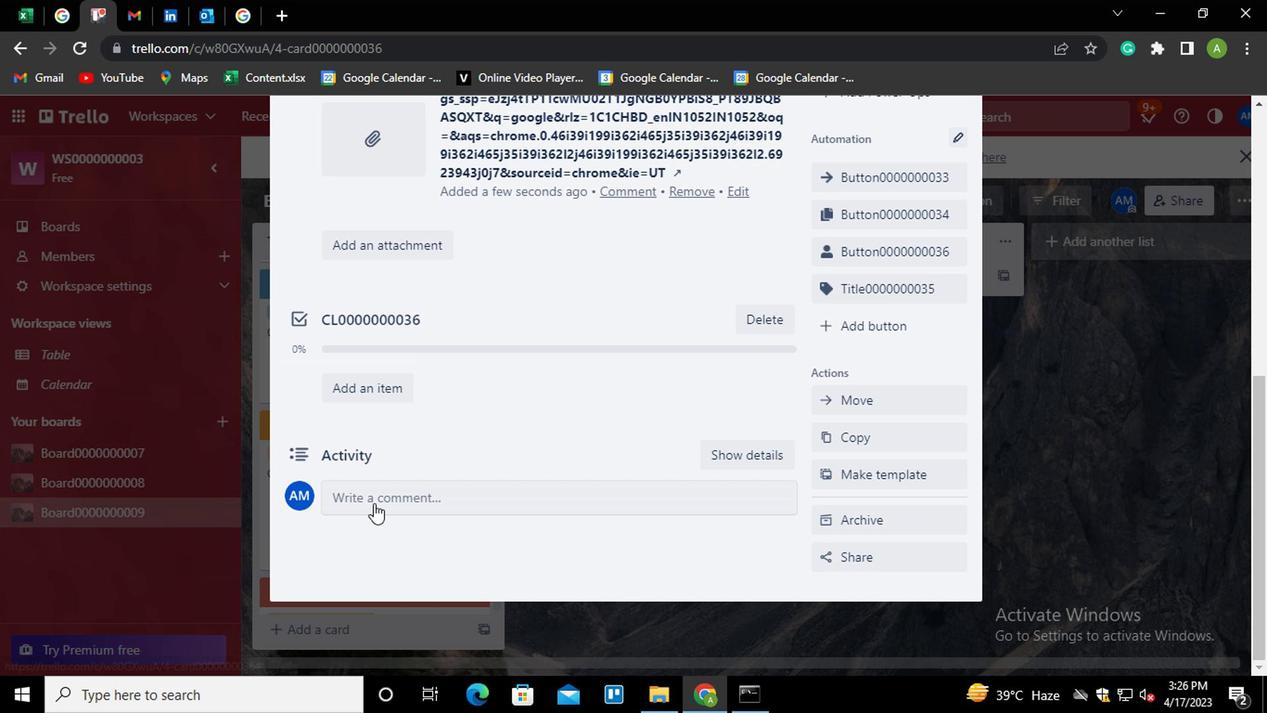 
Action: Mouse pressed left at (372, 501)
Screenshot: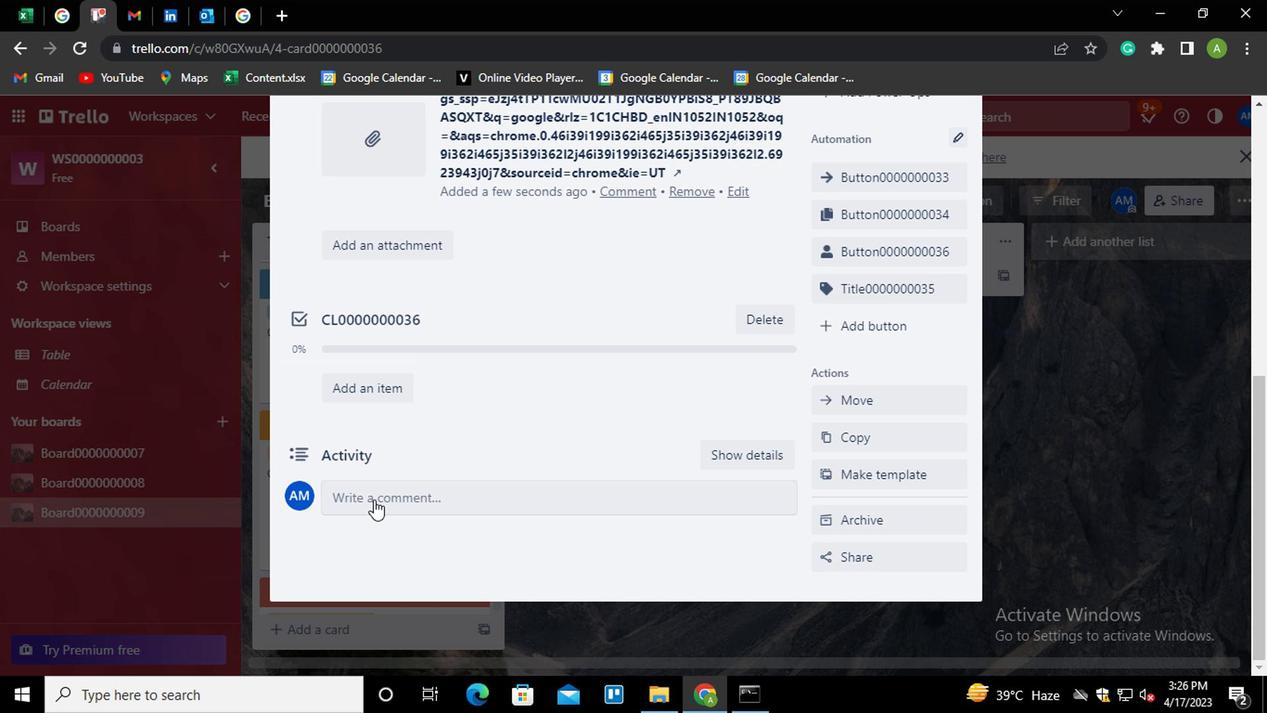 
Action: Mouse moved to (392, 565)
Screenshot: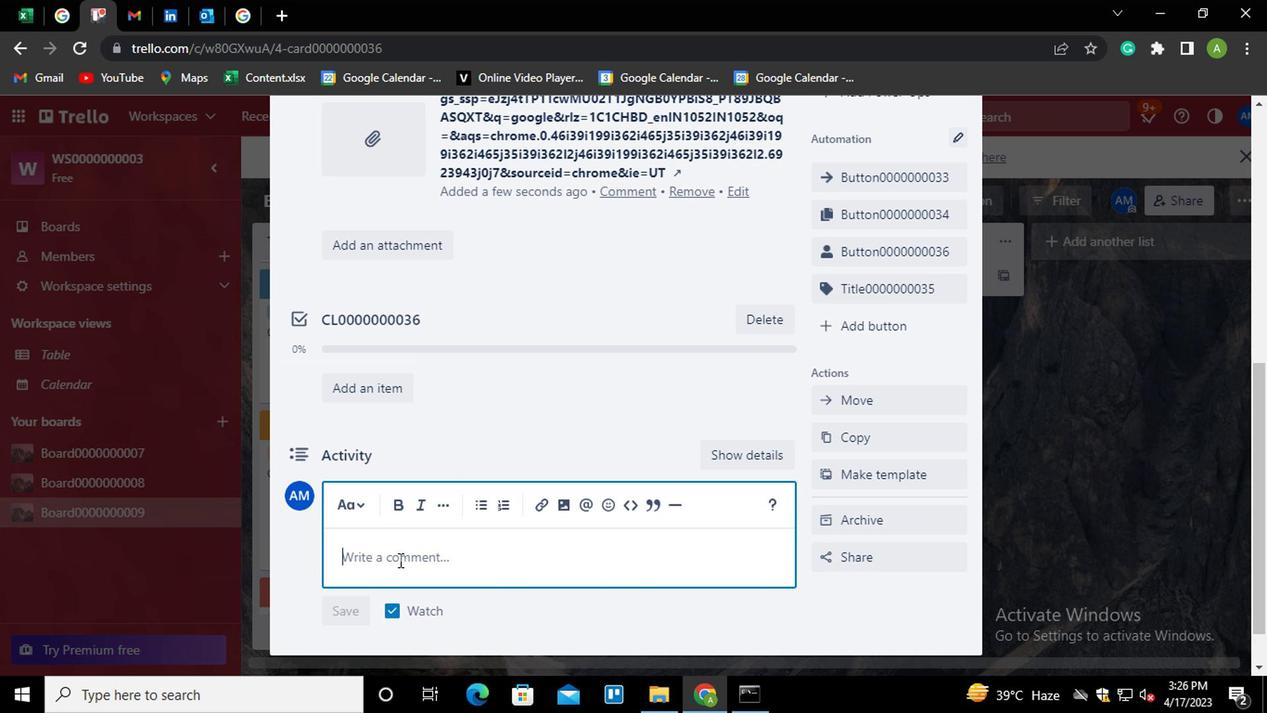 
Action: Key pressed <Key.shift>CM0000000036
Screenshot: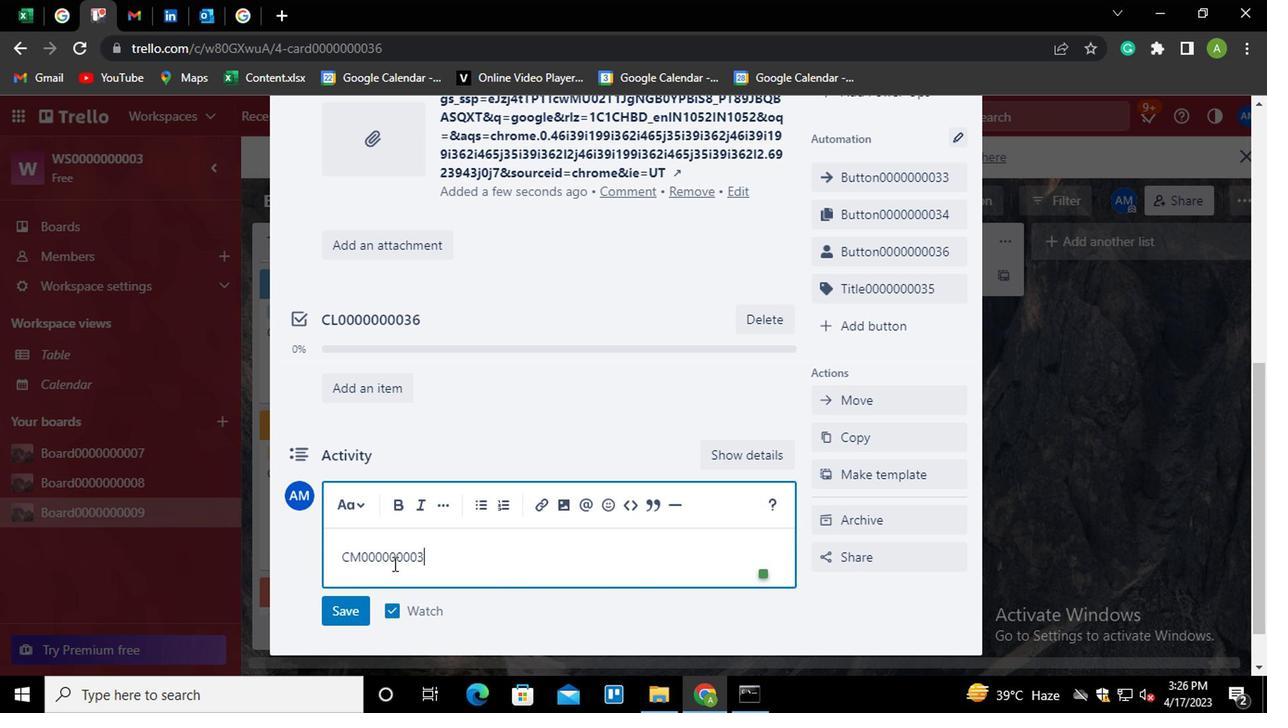 
Action: Mouse moved to (355, 613)
Screenshot: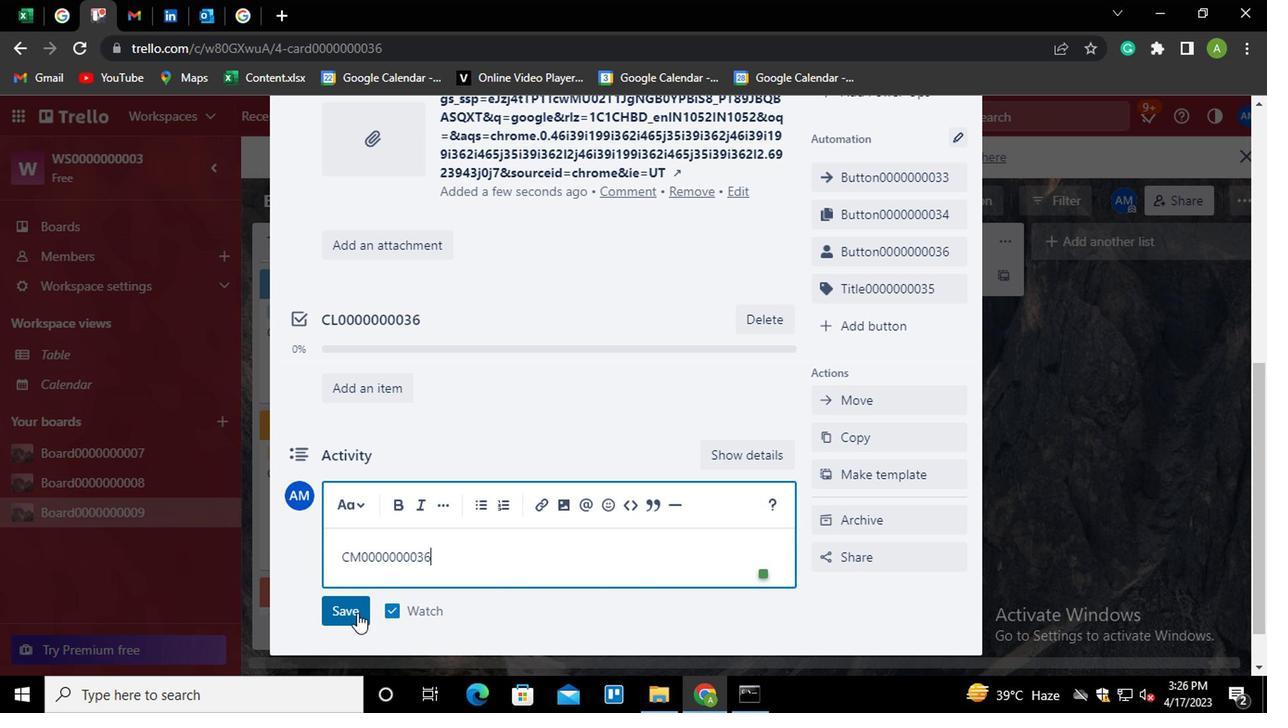 
Action: Mouse pressed left at (355, 613)
Screenshot: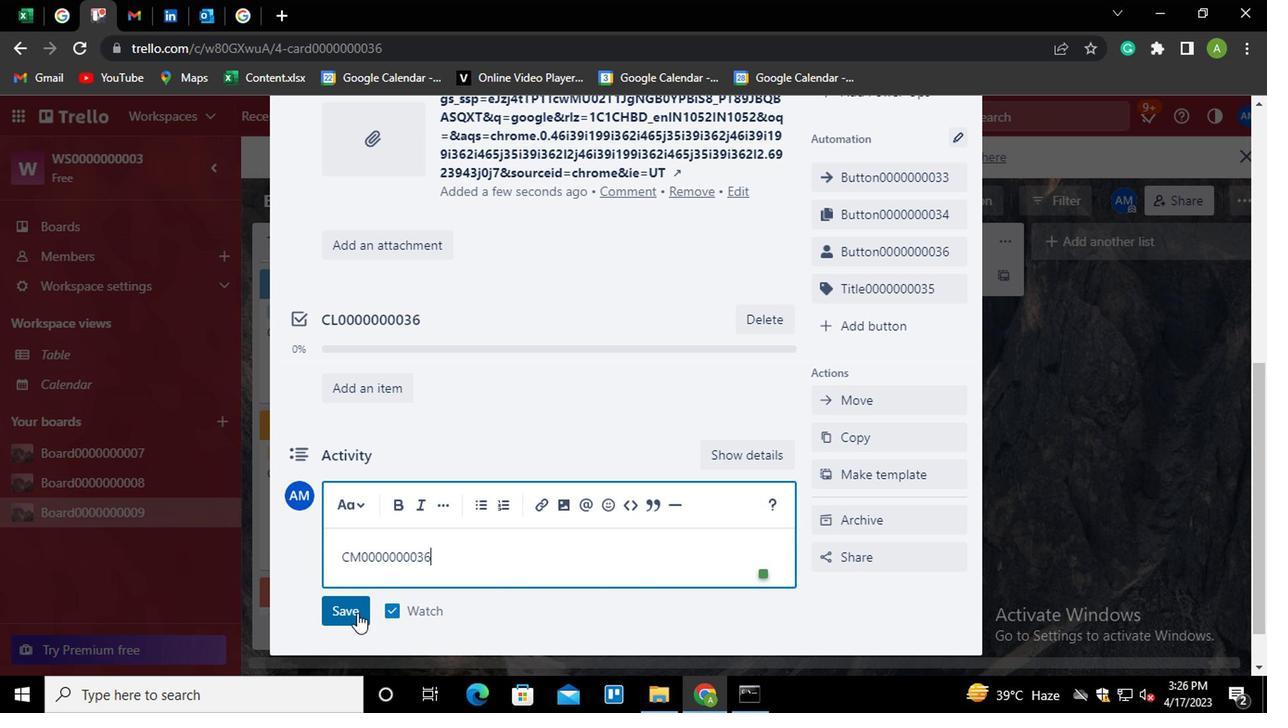 
Action: Mouse moved to (451, 551)
Screenshot: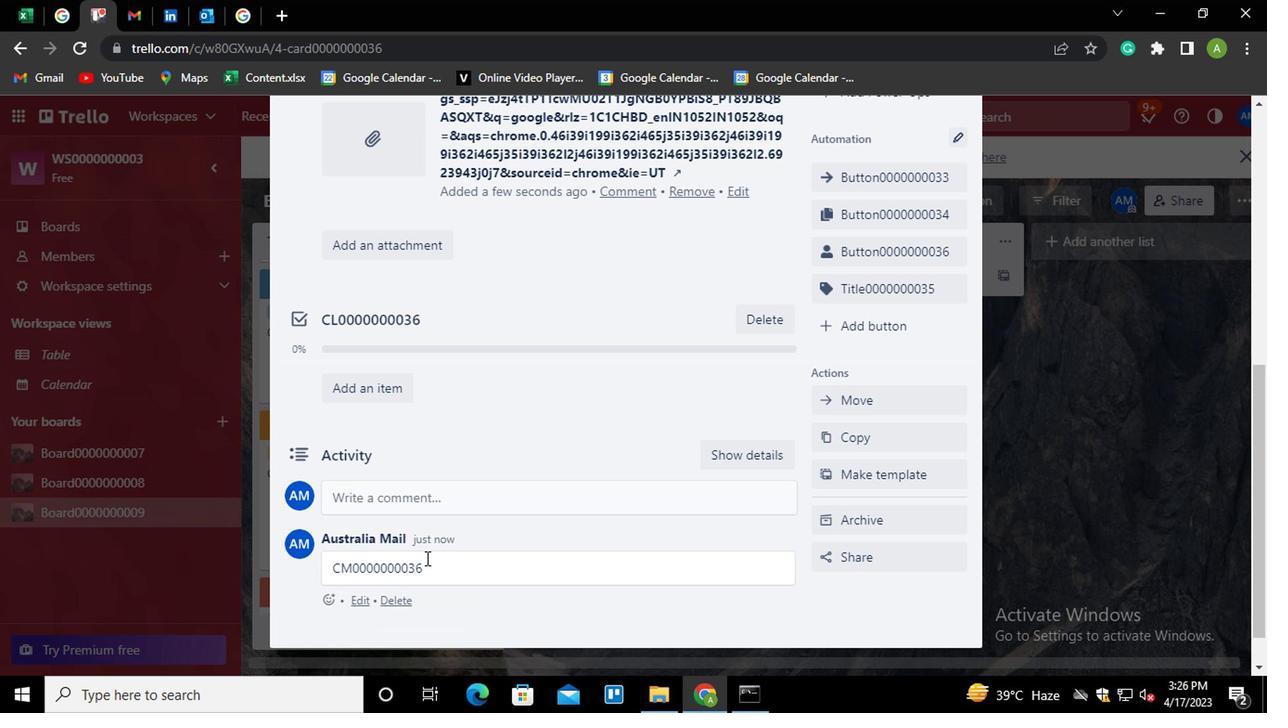 
